 Task: Search one way flight ticket for 2 adults, 2 infants in seat and 1 infant on lap in first from Kansas City: Kansas City International Airport (was Mid-continent International) to Laramie: Laramie Regional Airport on 8-3-2023. Choice of flights is Southwest. Number of bags: 1 checked bag. Price is upto 75000. Outbound departure time preference is 17:30.
Action: Mouse moved to (249, 318)
Screenshot: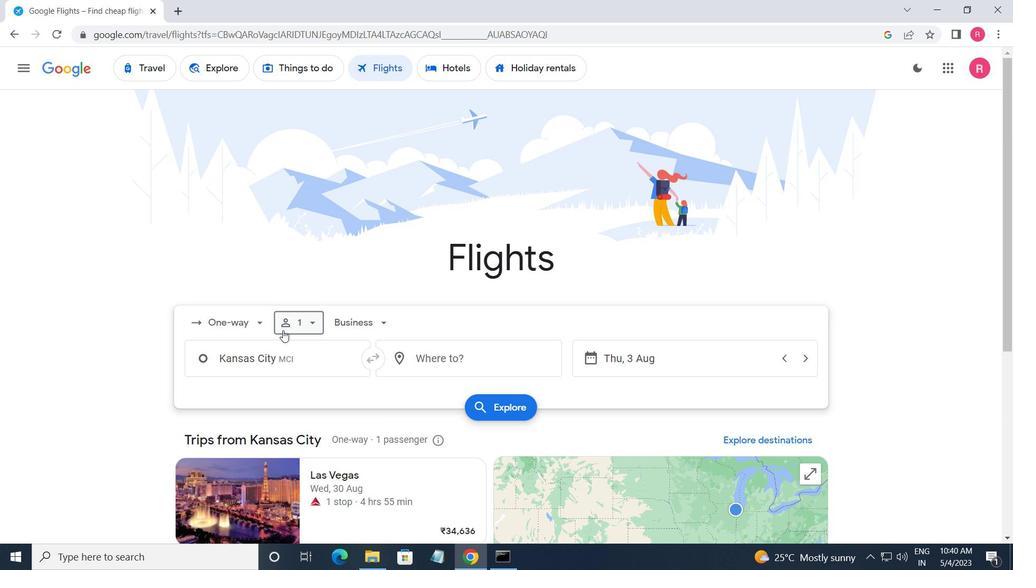 
Action: Mouse pressed left at (249, 318)
Screenshot: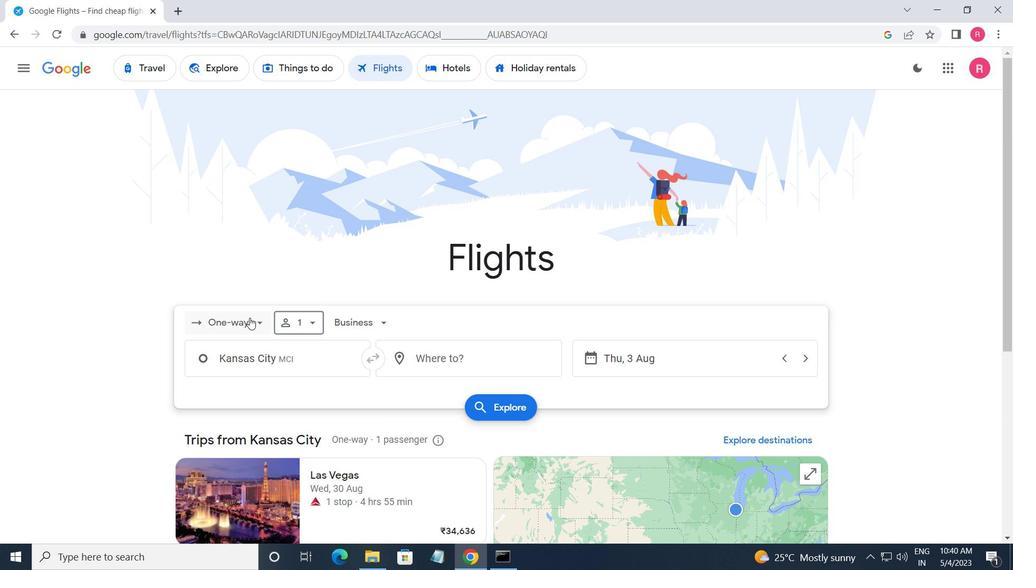 
Action: Mouse moved to (250, 384)
Screenshot: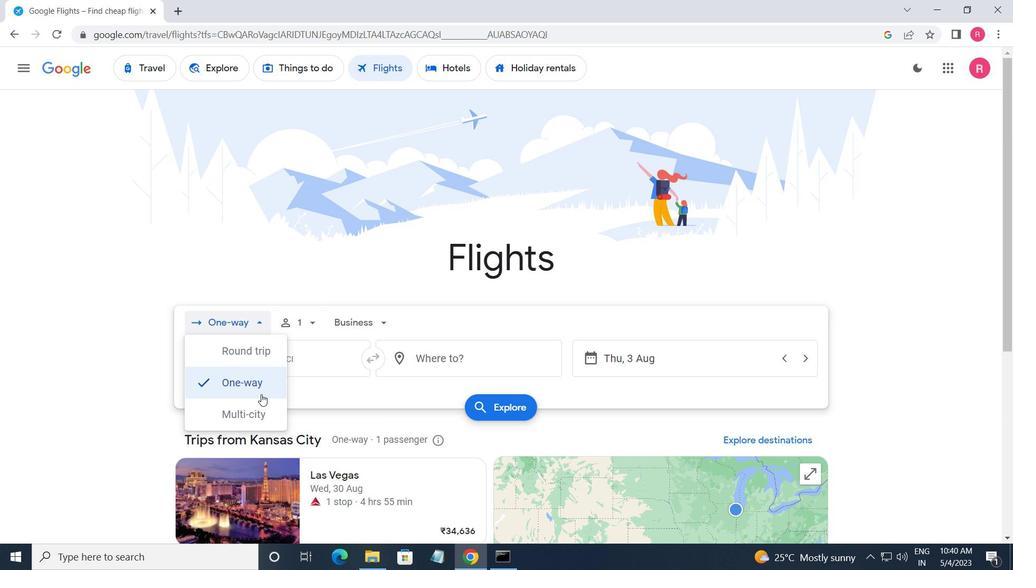 
Action: Mouse pressed left at (250, 384)
Screenshot: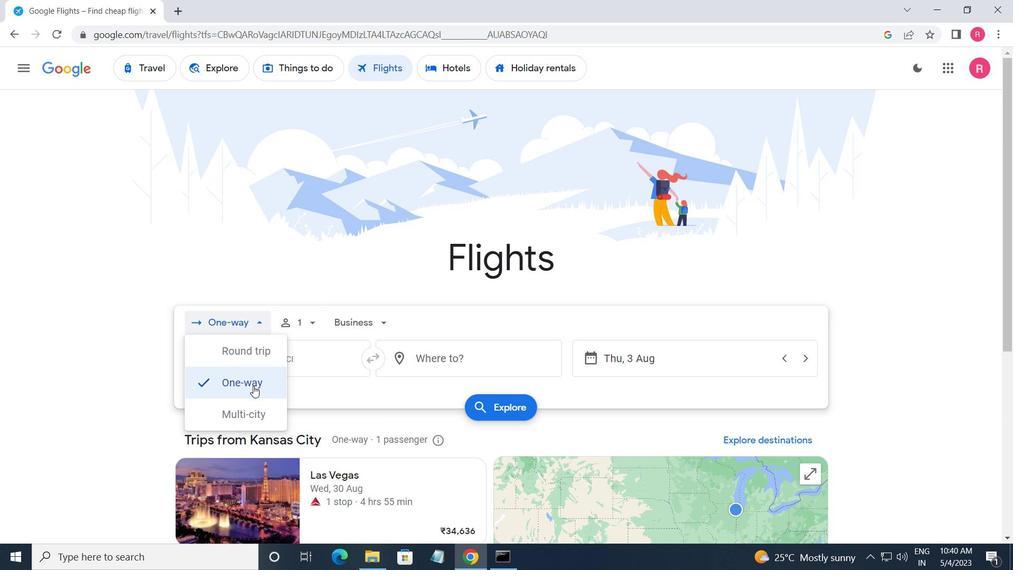 
Action: Mouse moved to (315, 335)
Screenshot: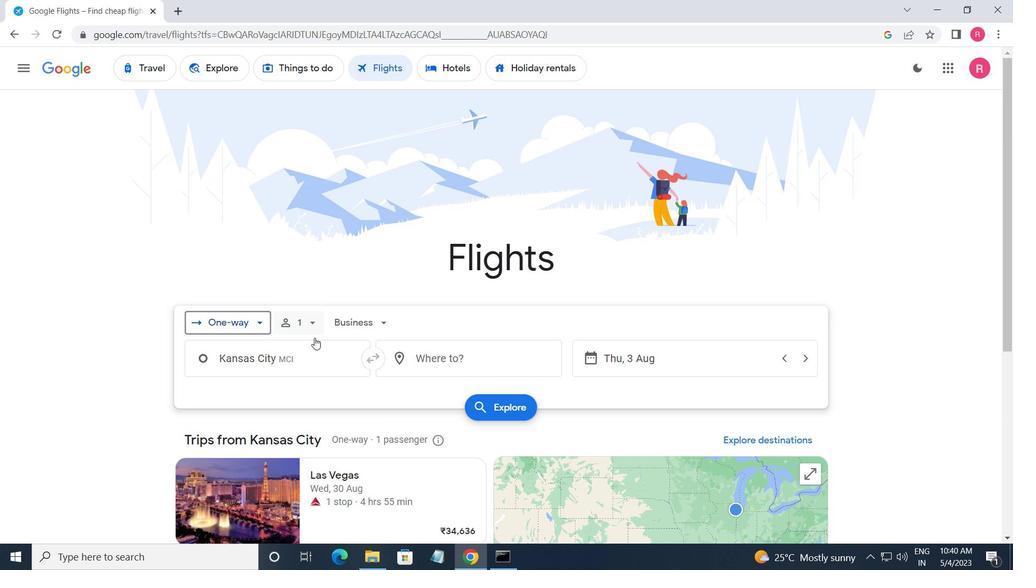 
Action: Mouse pressed left at (315, 335)
Screenshot: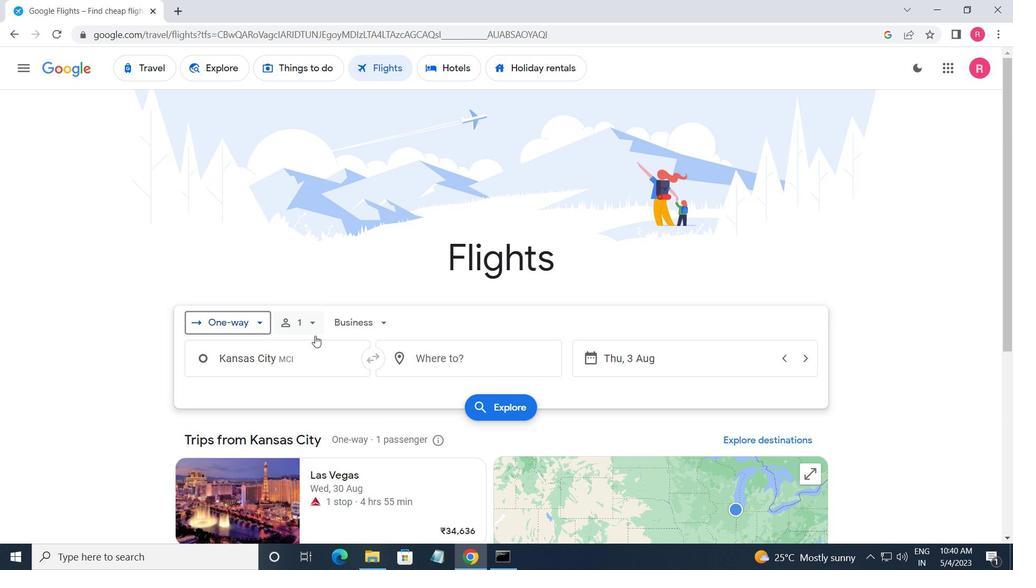 
Action: Mouse moved to (420, 360)
Screenshot: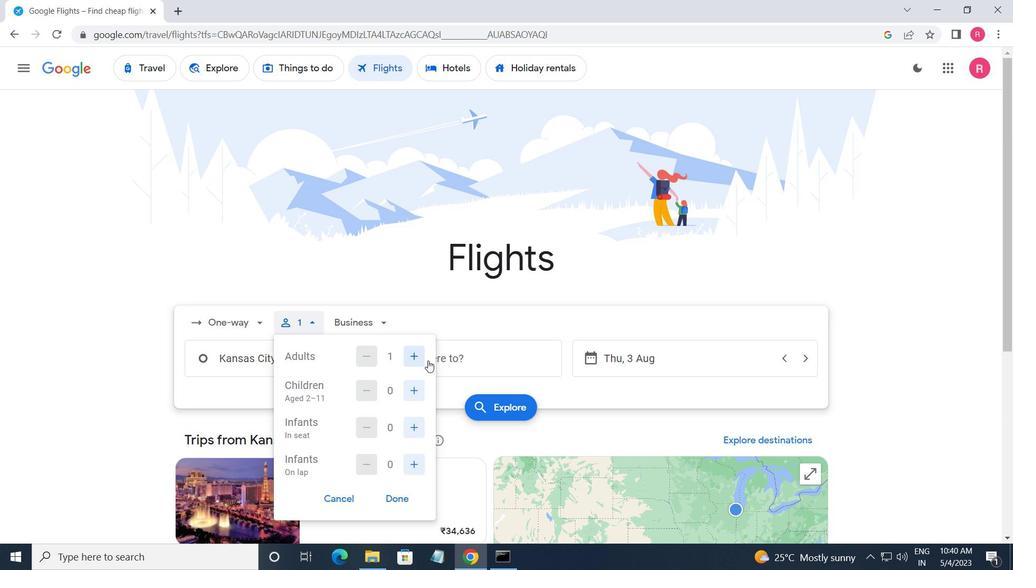 
Action: Mouse pressed left at (420, 360)
Screenshot: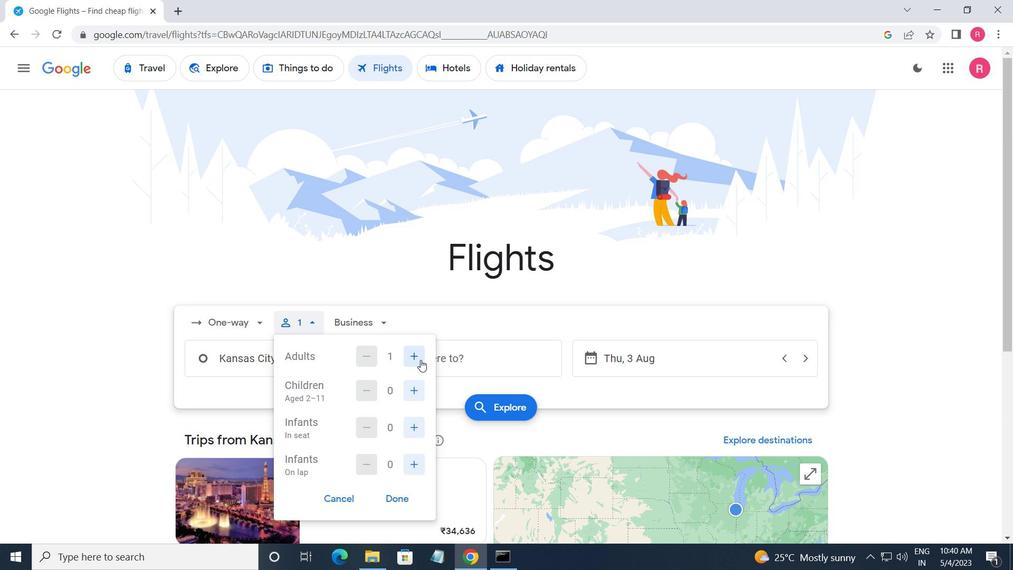 
Action: Mouse moved to (421, 388)
Screenshot: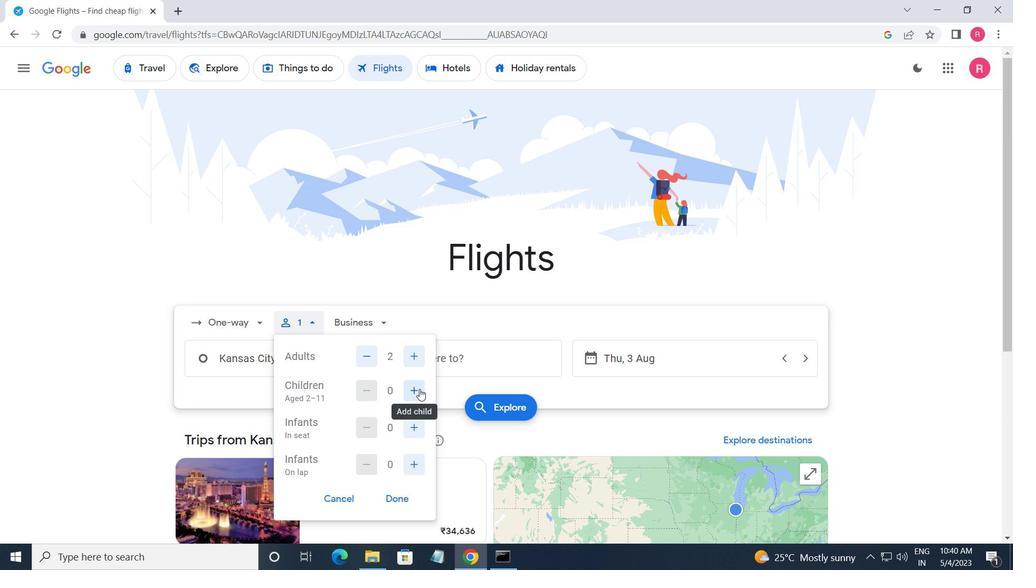 
Action: Mouse pressed left at (421, 388)
Screenshot: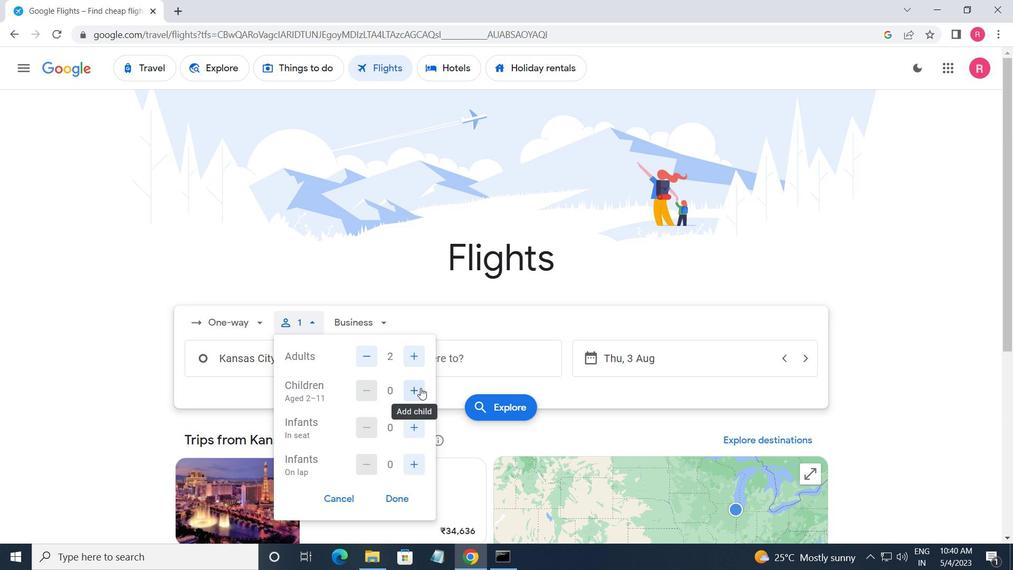 
Action: Mouse pressed left at (421, 388)
Screenshot: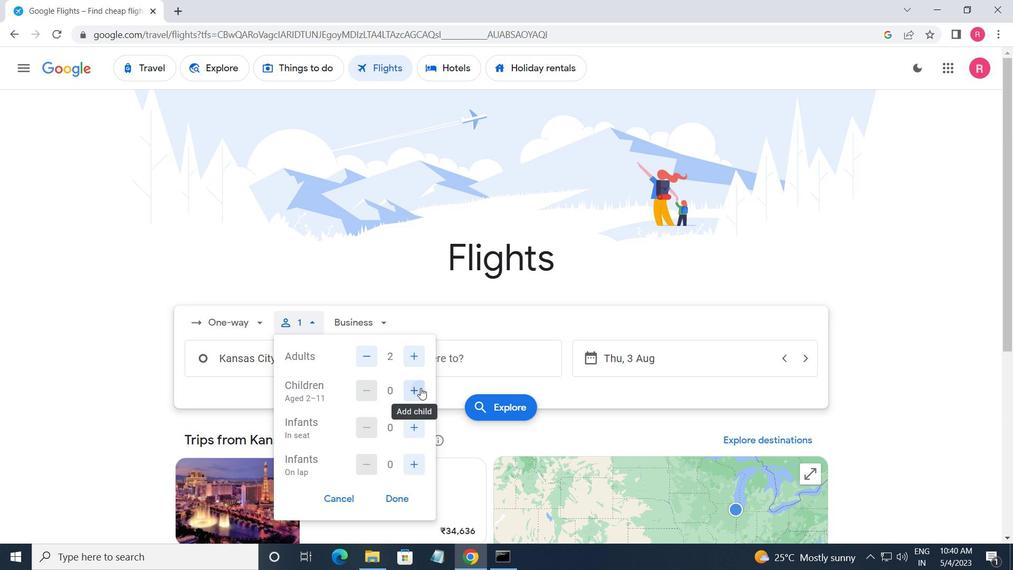 
Action: Mouse moved to (413, 424)
Screenshot: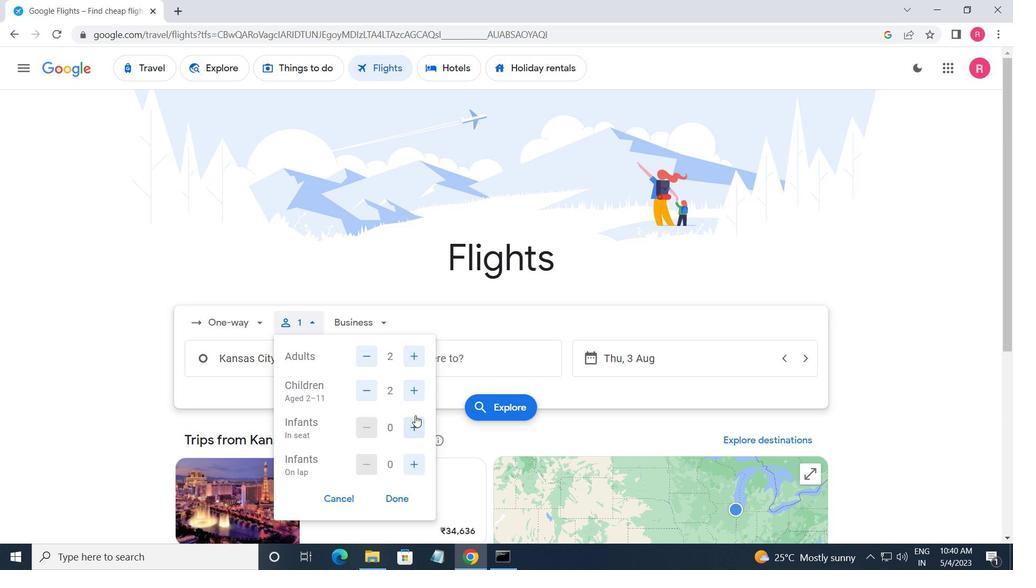 
Action: Mouse pressed left at (413, 424)
Screenshot: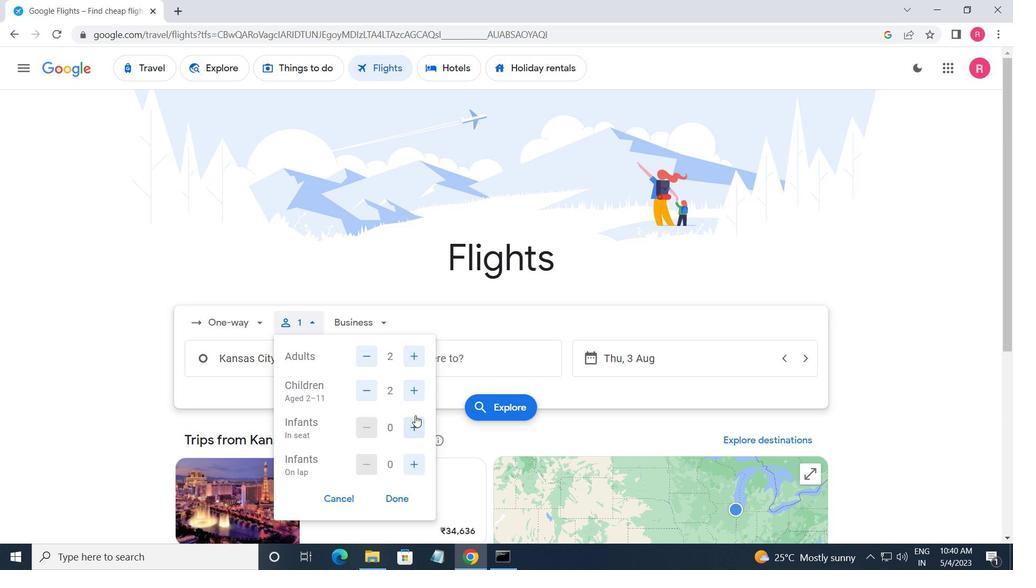 
Action: Mouse moved to (351, 315)
Screenshot: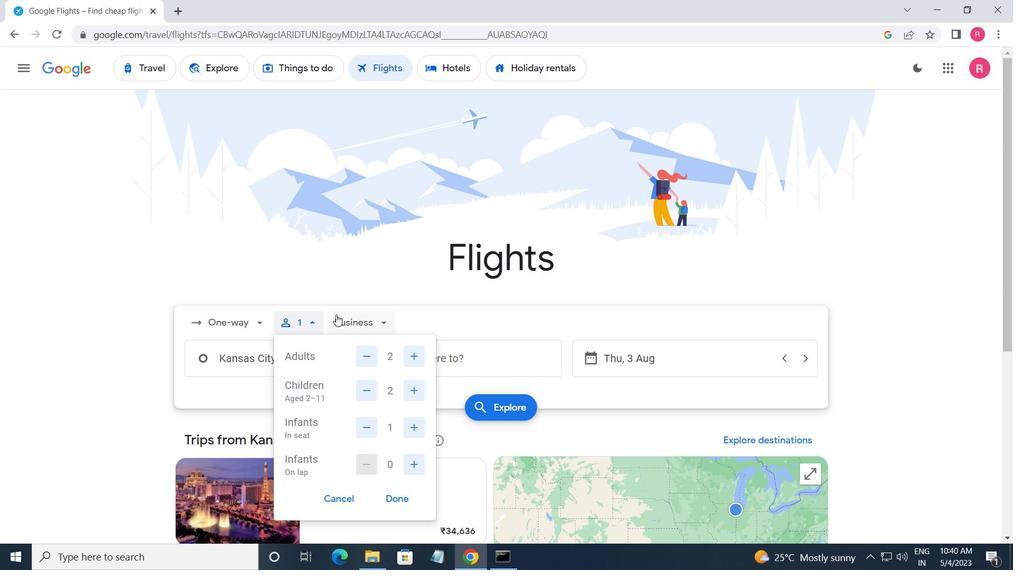 
Action: Mouse pressed left at (351, 315)
Screenshot: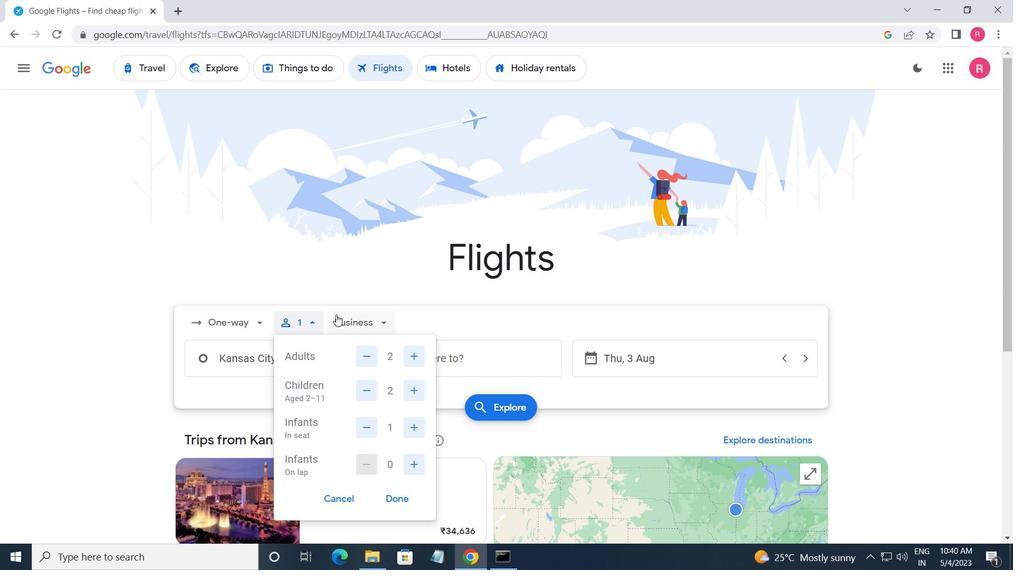 
Action: Mouse moved to (397, 450)
Screenshot: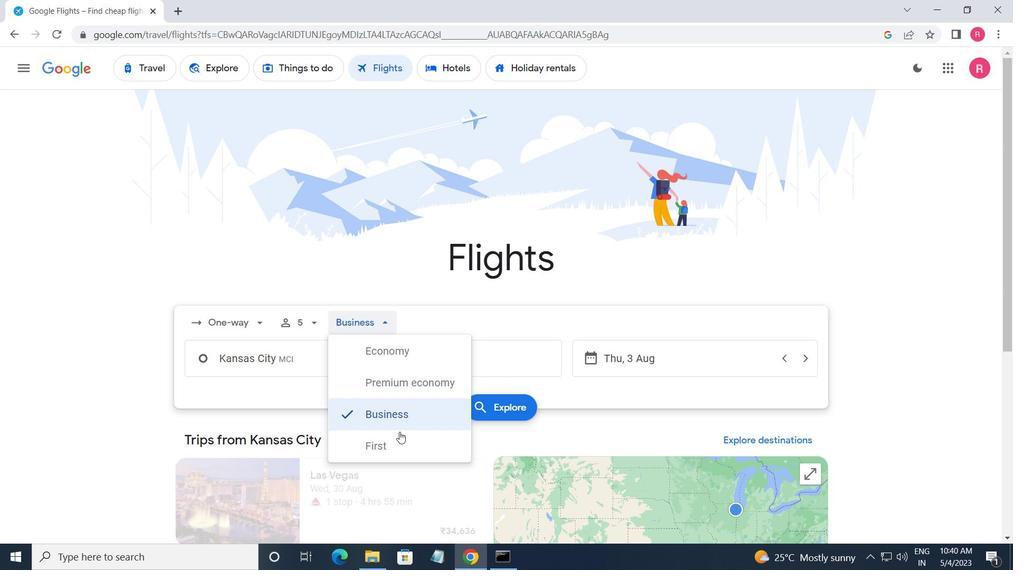 
Action: Mouse pressed left at (397, 450)
Screenshot: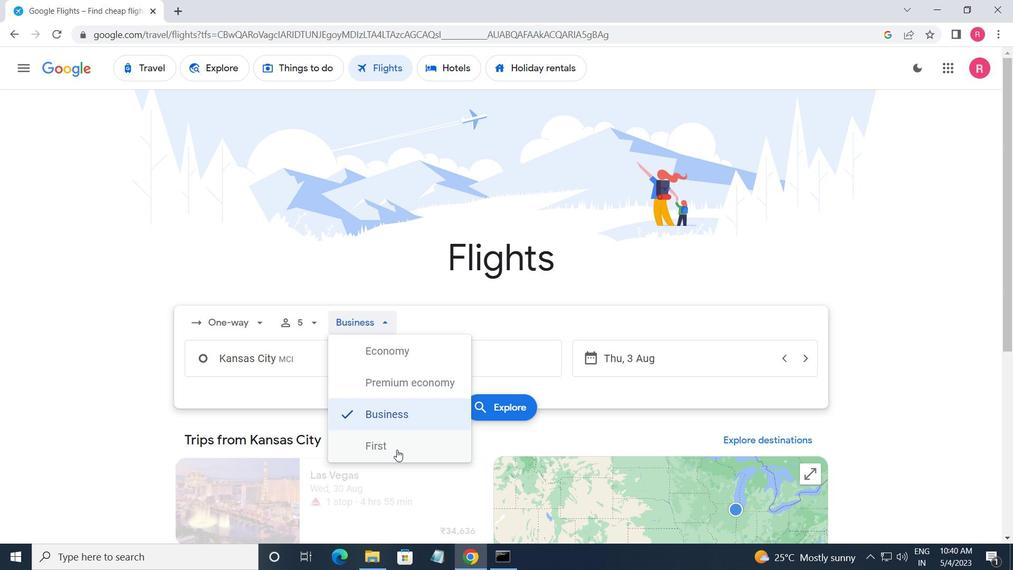 
Action: Mouse moved to (294, 359)
Screenshot: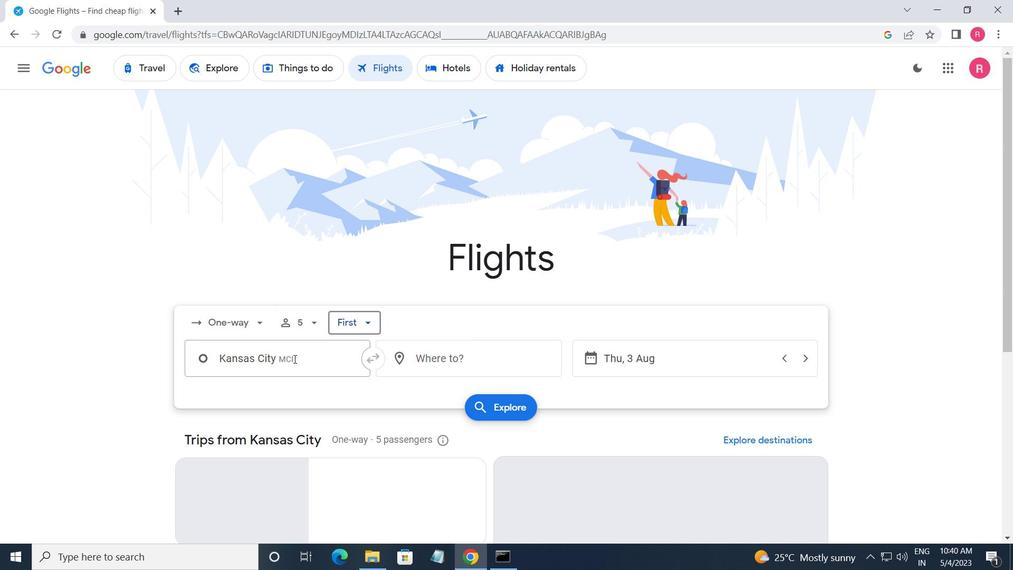 
Action: Mouse pressed left at (294, 359)
Screenshot: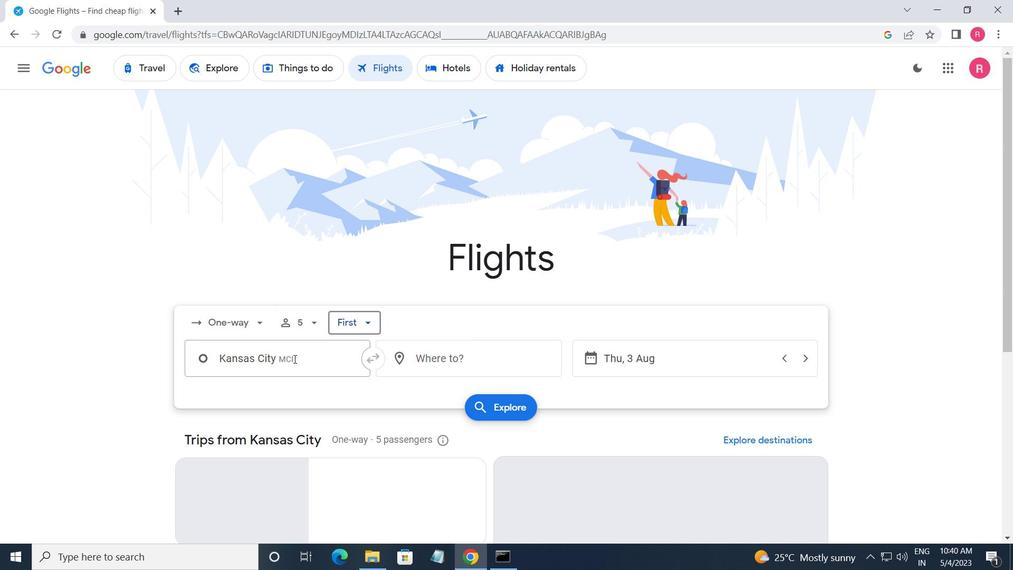 
Action: Mouse moved to (312, 421)
Screenshot: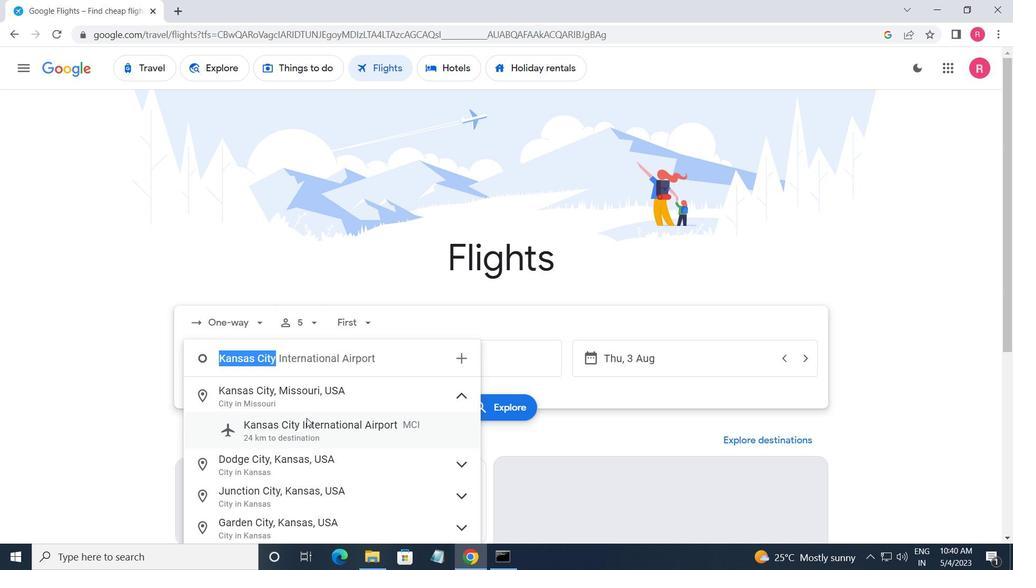 
Action: Mouse pressed left at (312, 421)
Screenshot: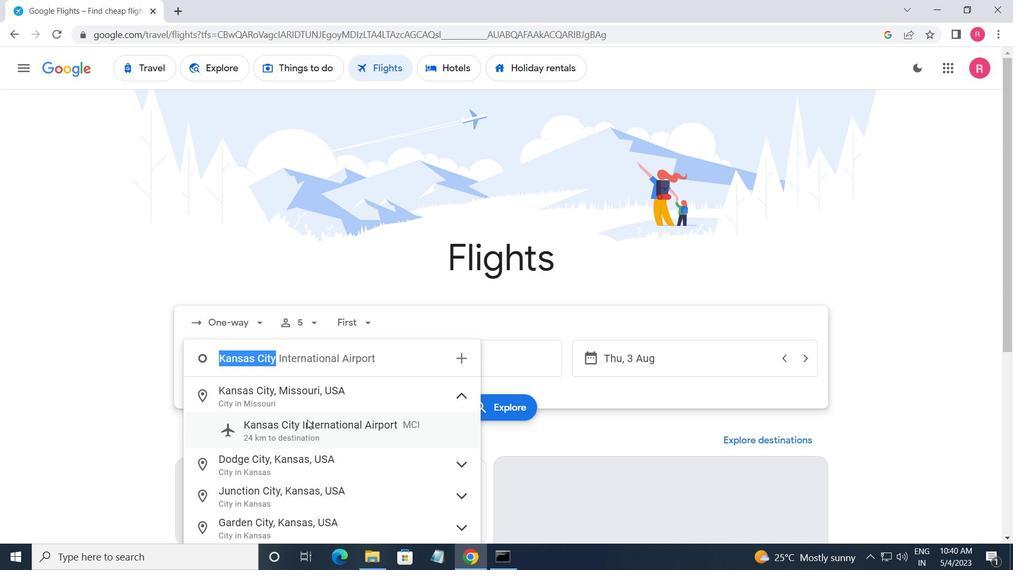 
Action: Mouse moved to (441, 372)
Screenshot: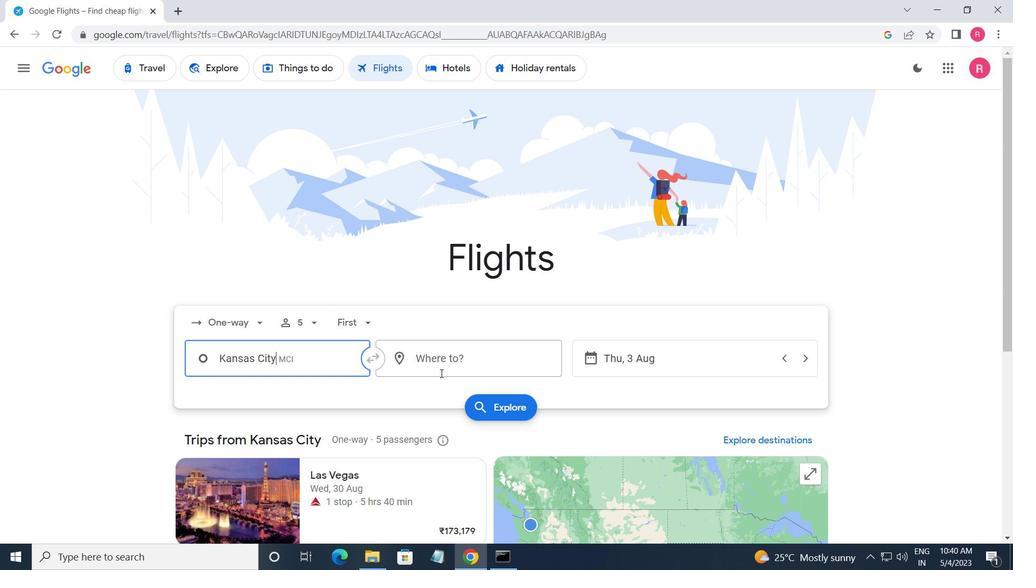 
Action: Mouse pressed left at (441, 372)
Screenshot: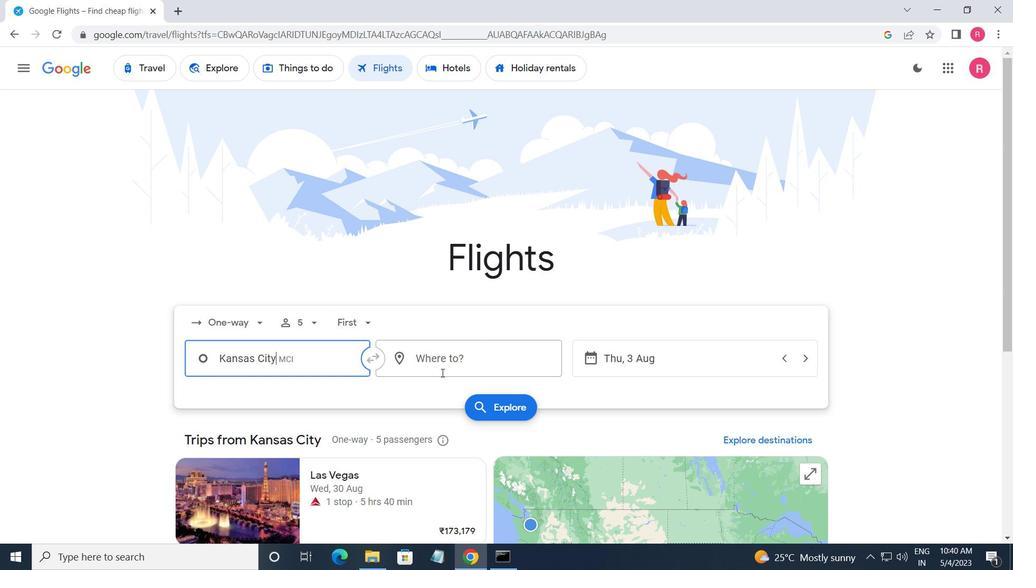 
Action: Mouse moved to (477, 502)
Screenshot: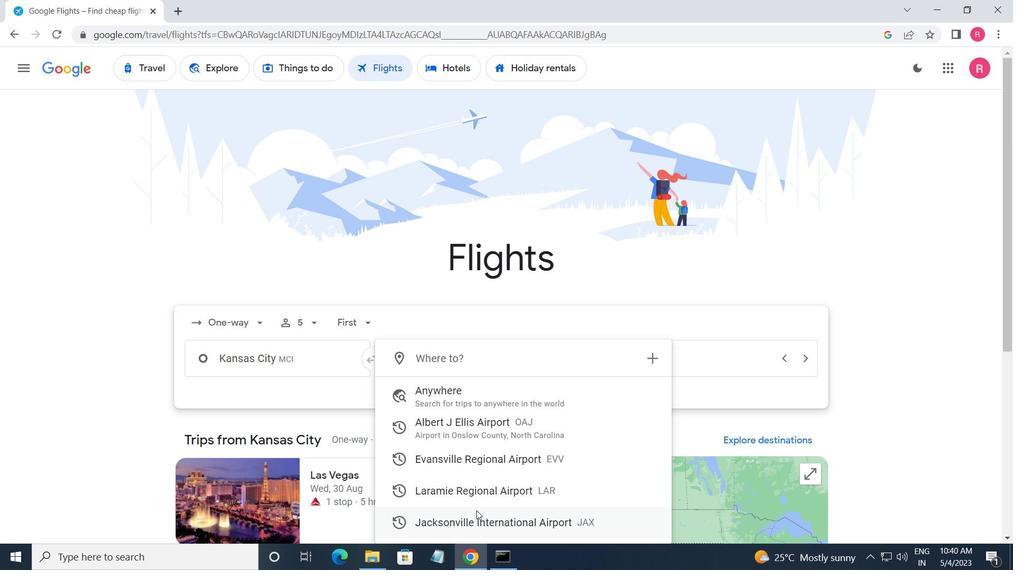 
Action: Mouse pressed left at (477, 502)
Screenshot: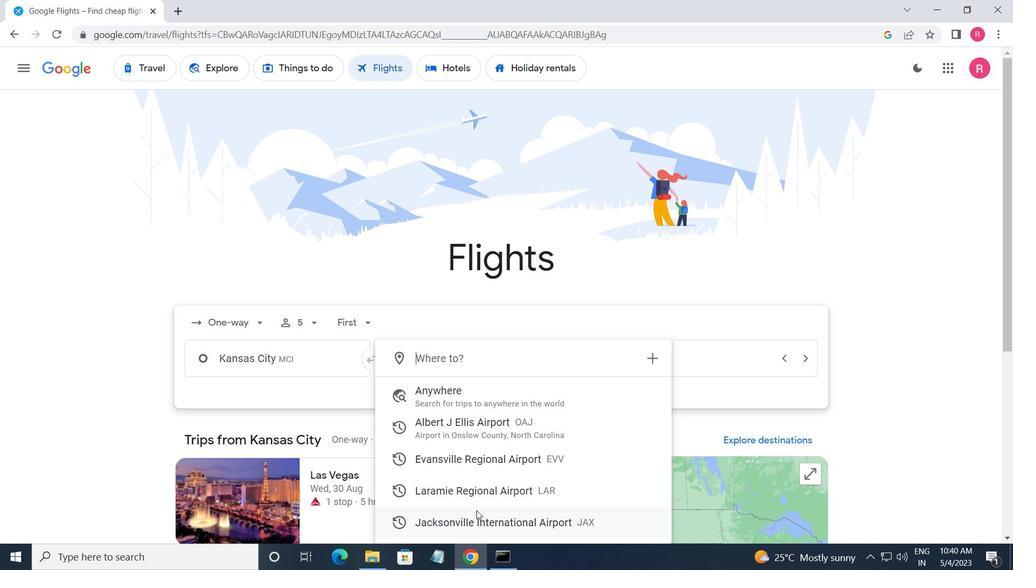 
Action: Mouse moved to (666, 379)
Screenshot: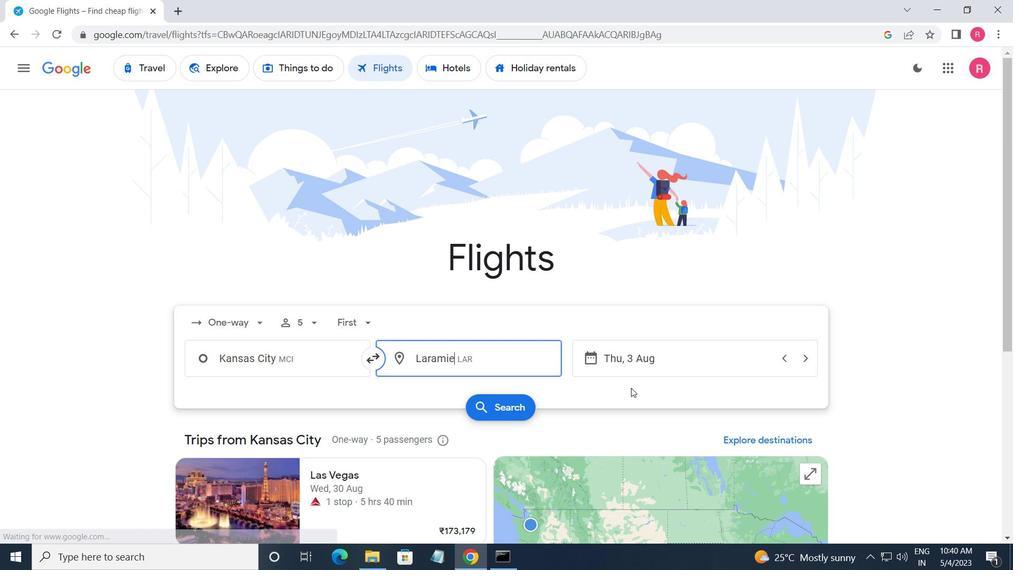 
Action: Mouse pressed left at (666, 379)
Screenshot: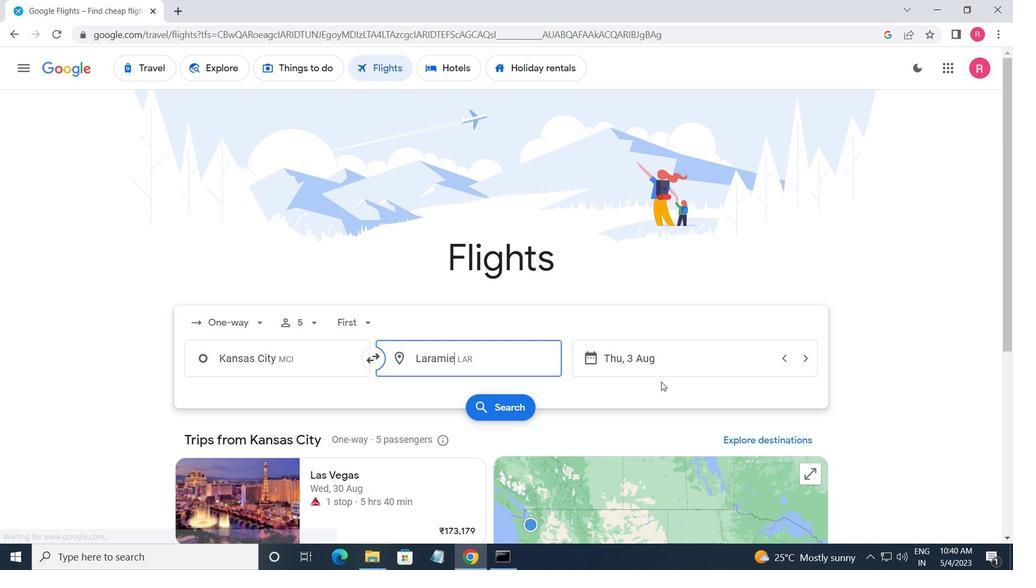 
Action: Mouse moved to (667, 368)
Screenshot: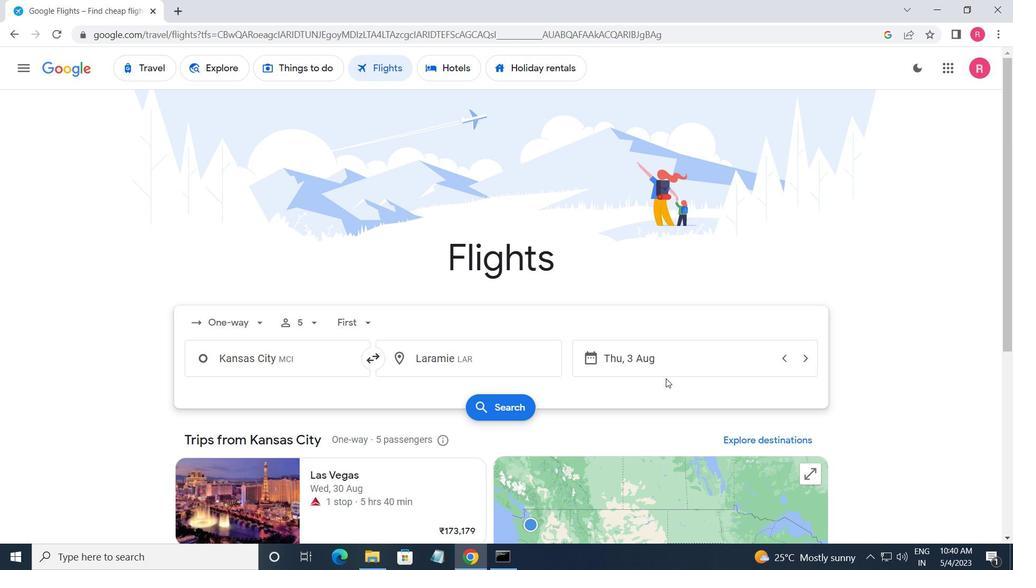 
Action: Mouse pressed left at (667, 368)
Screenshot: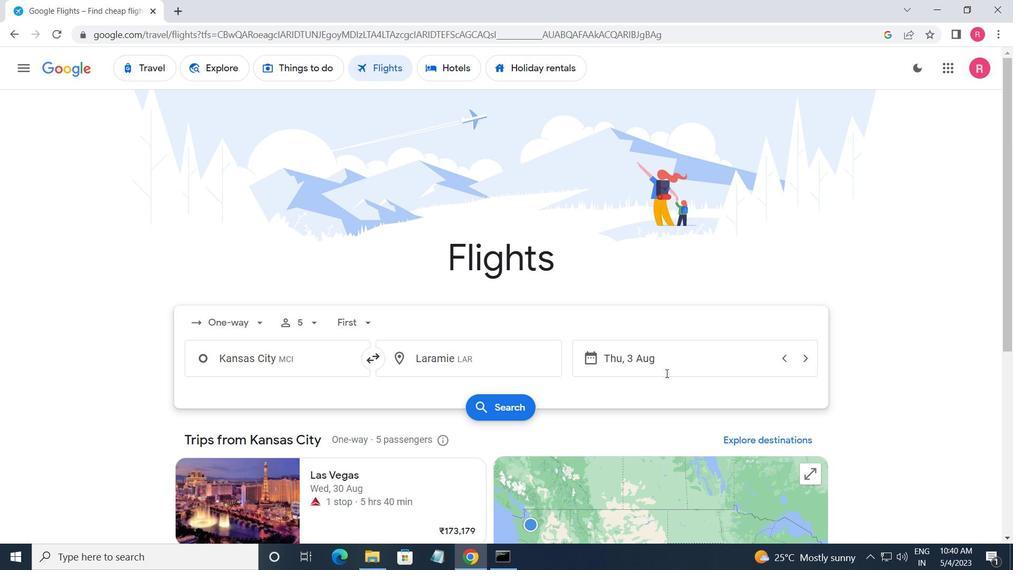 
Action: Mouse moved to (482, 312)
Screenshot: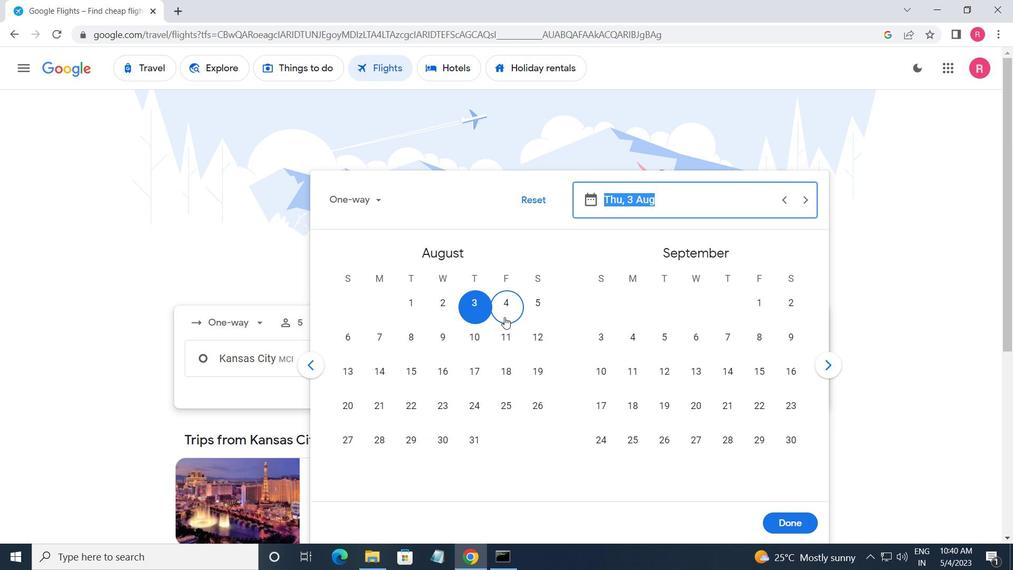 
Action: Mouse pressed left at (482, 312)
Screenshot: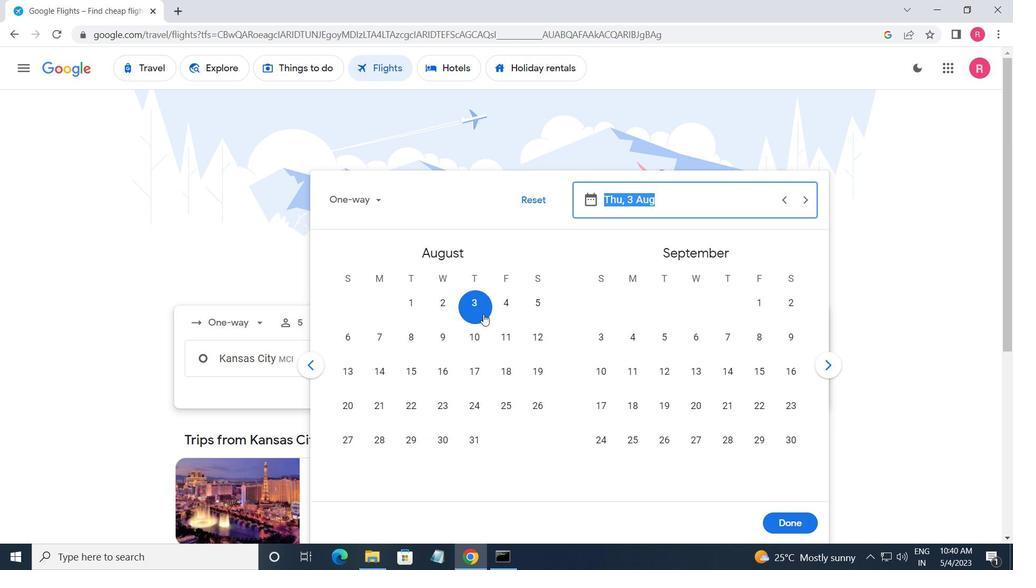 
Action: Mouse moved to (782, 519)
Screenshot: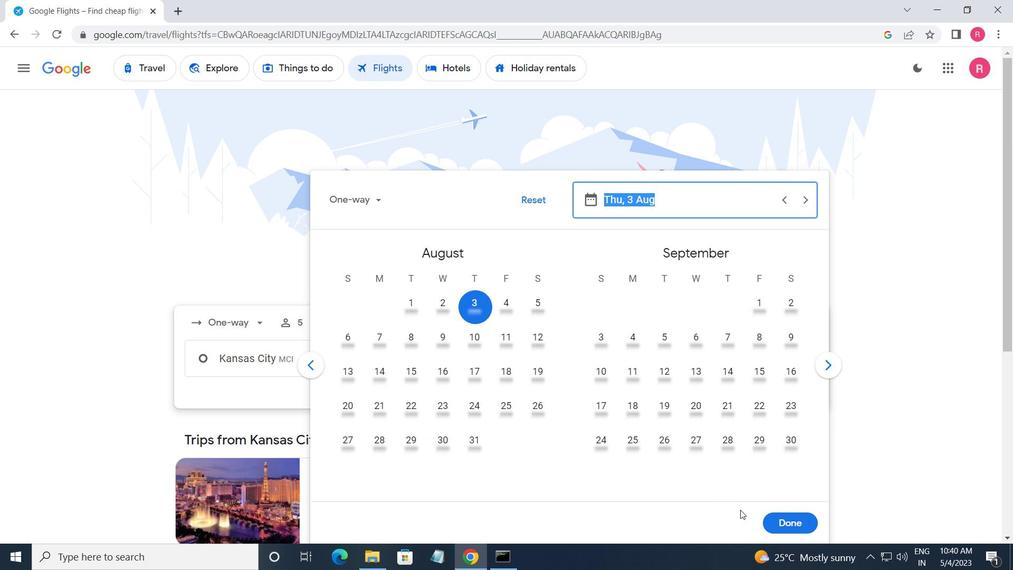 
Action: Mouse pressed left at (782, 519)
Screenshot: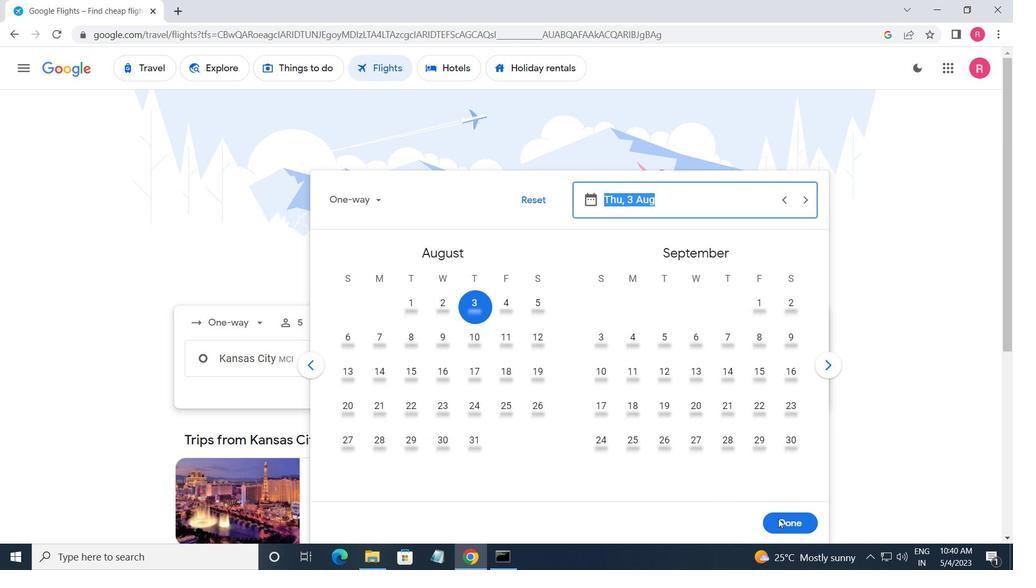 
Action: Mouse moved to (452, 399)
Screenshot: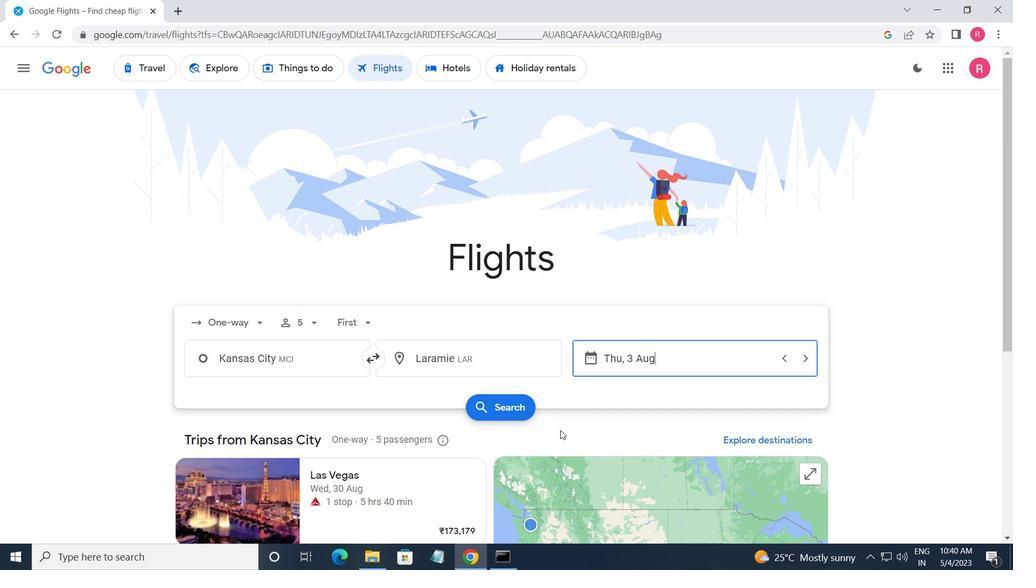
Action: Mouse pressed left at (452, 399)
Screenshot: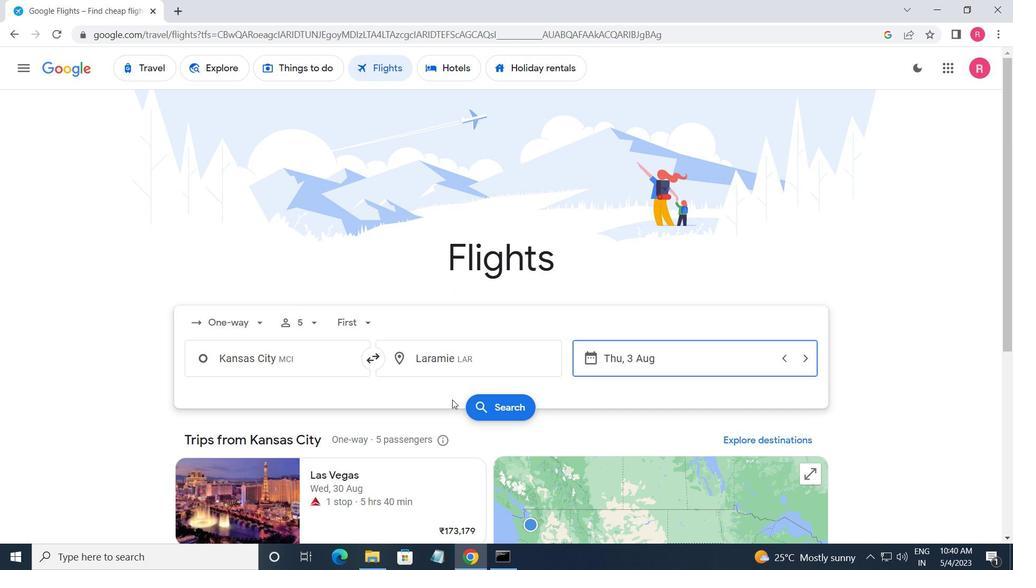 
Action: Mouse moved to (501, 406)
Screenshot: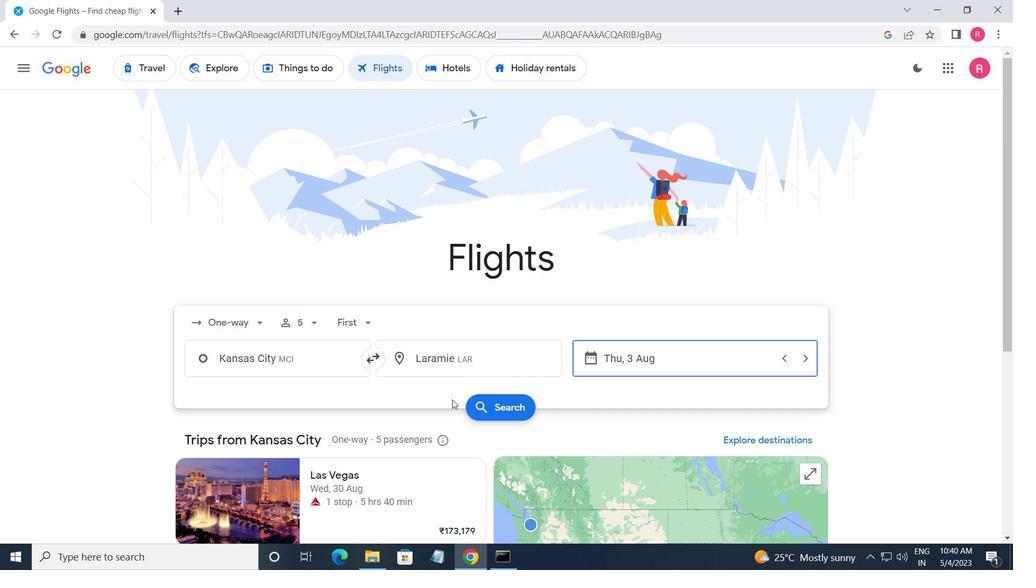 
Action: Mouse pressed left at (501, 406)
Screenshot: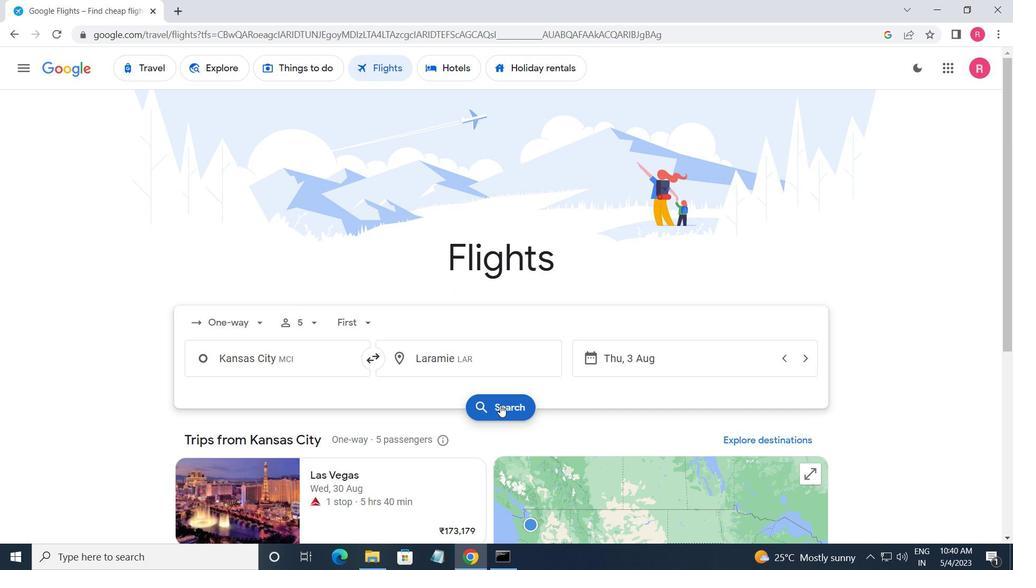 
Action: Mouse moved to (221, 192)
Screenshot: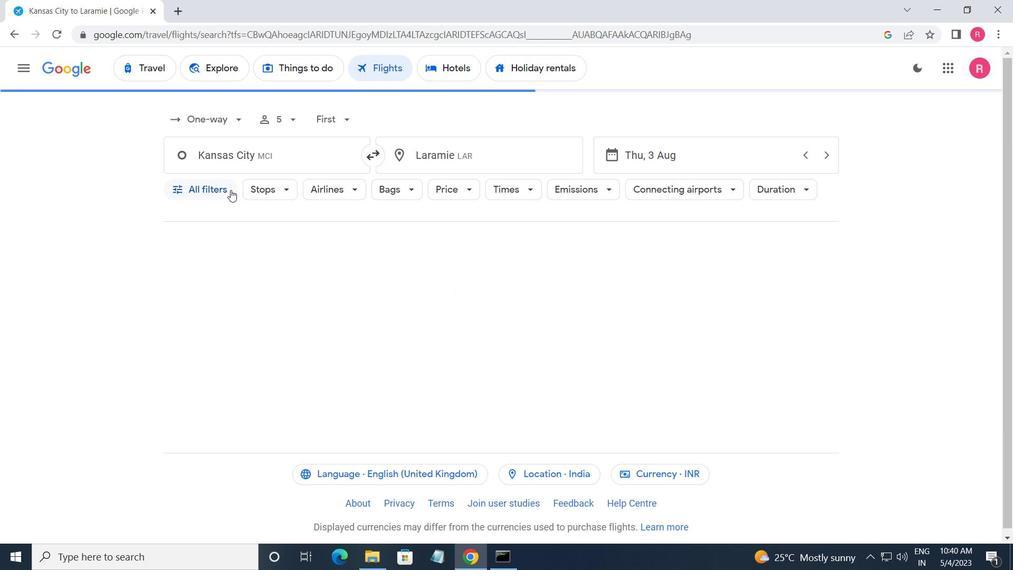 
Action: Mouse pressed left at (221, 192)
Screenshot: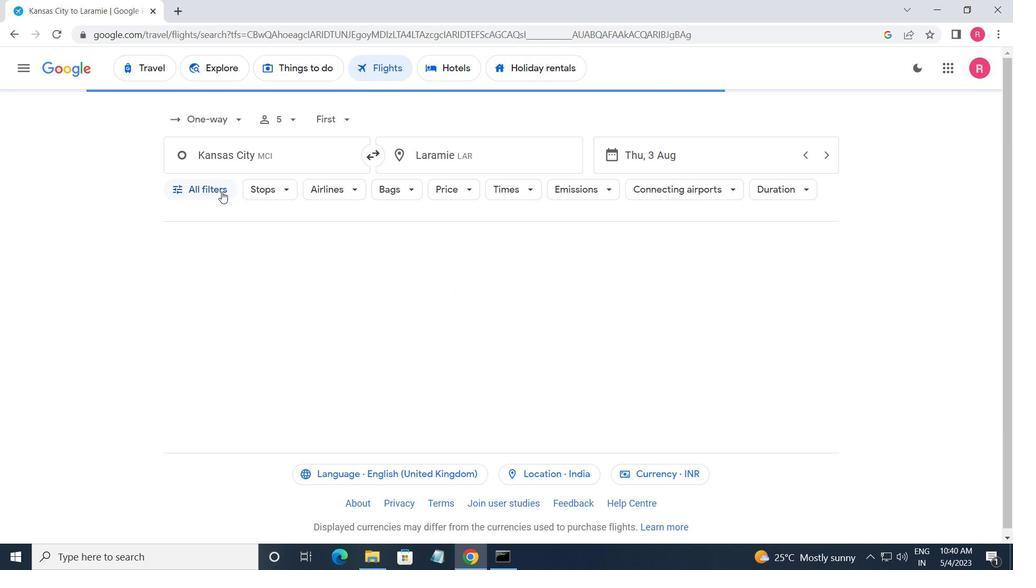 
Action: Mouse moved to (250, 382)
Screenshot: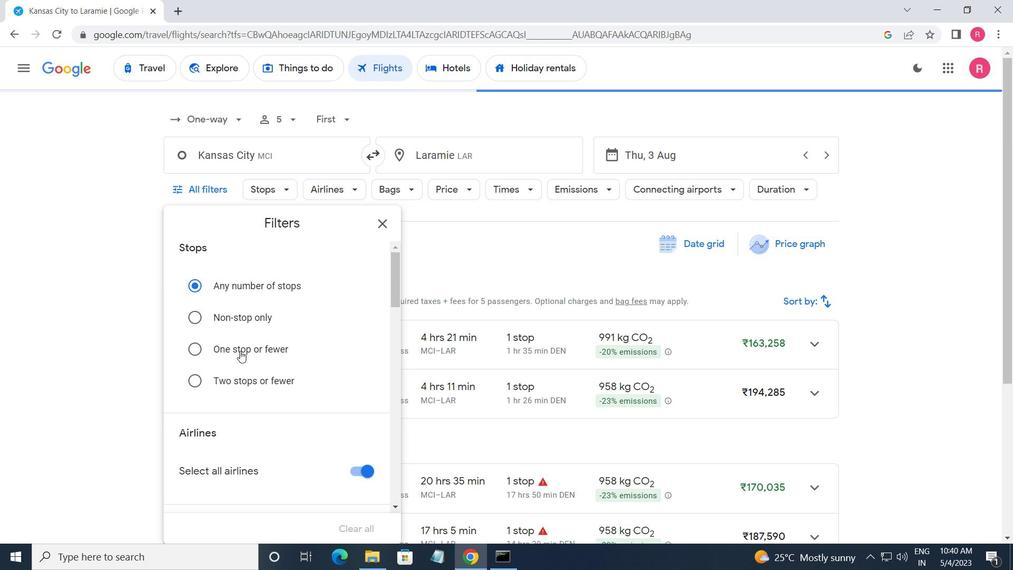 
Action: Mouse scrolled (250, 382) with delta (0, 0)
Screenshot: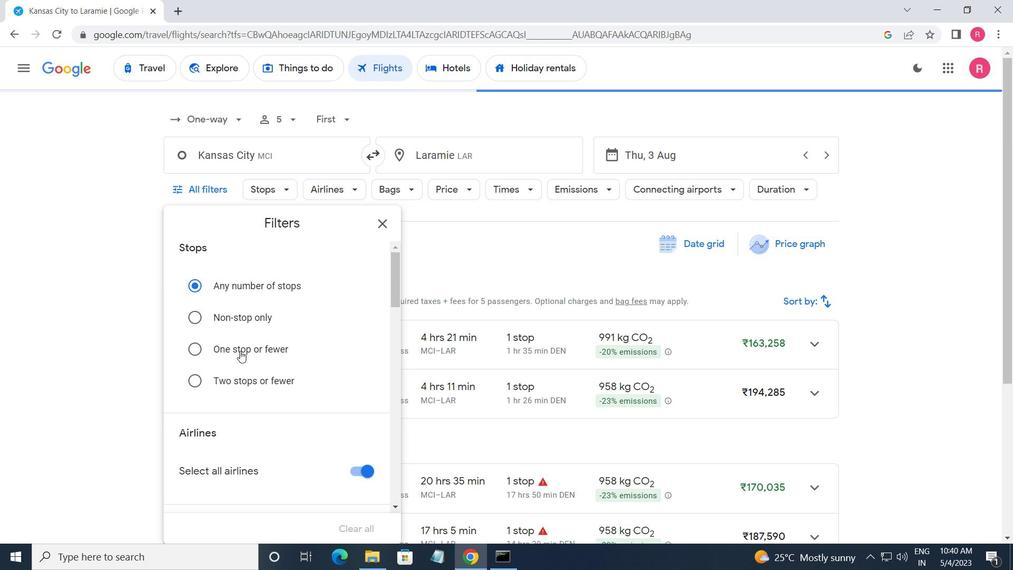 
Action: Mouse moved to (256, 410)
Screenshot: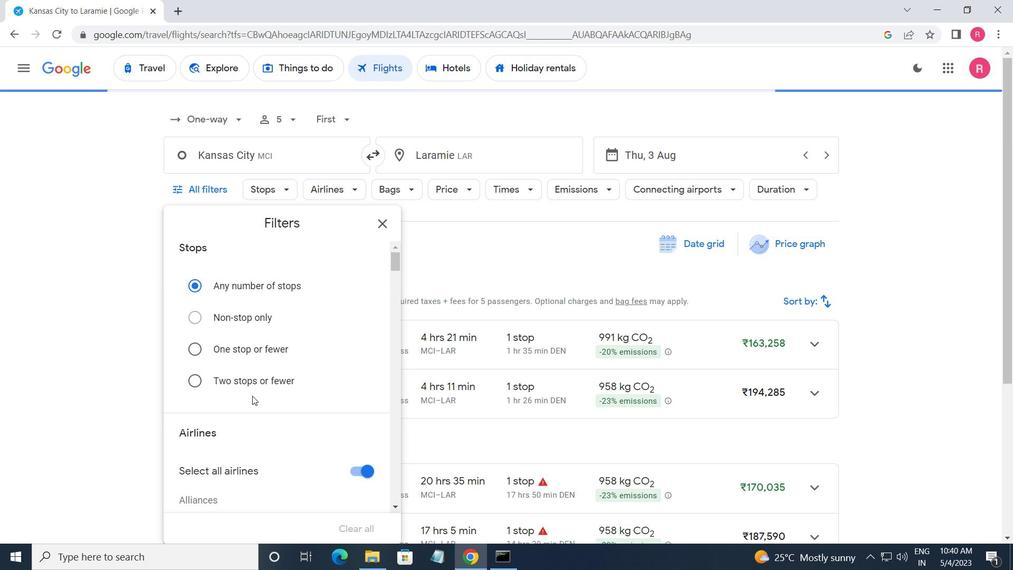 
Action: Mouse scrolled (256, 410) with delta (0, 0)
Screenshot: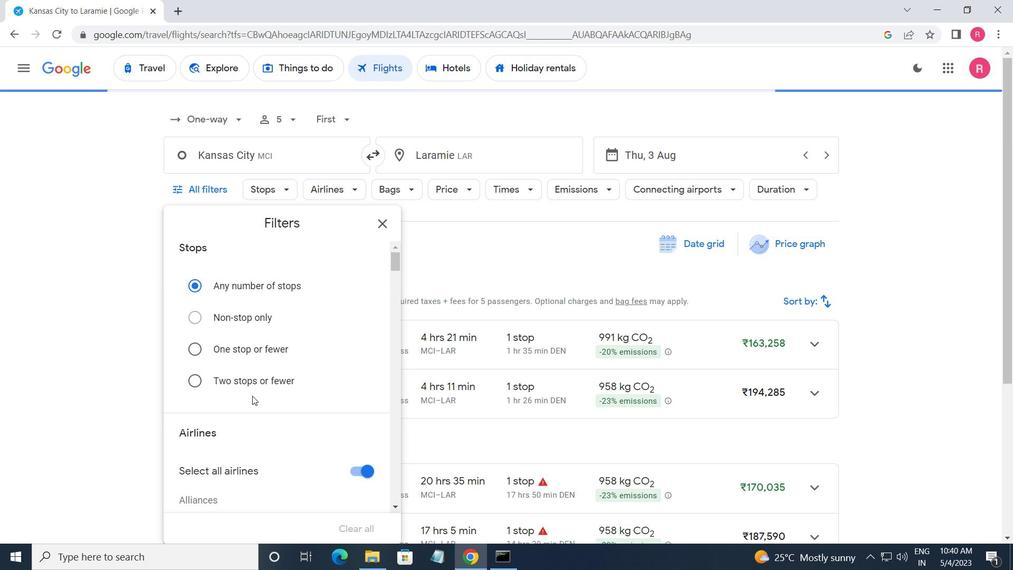 
Action: Mouse moved to (256, 411)
Screenshot: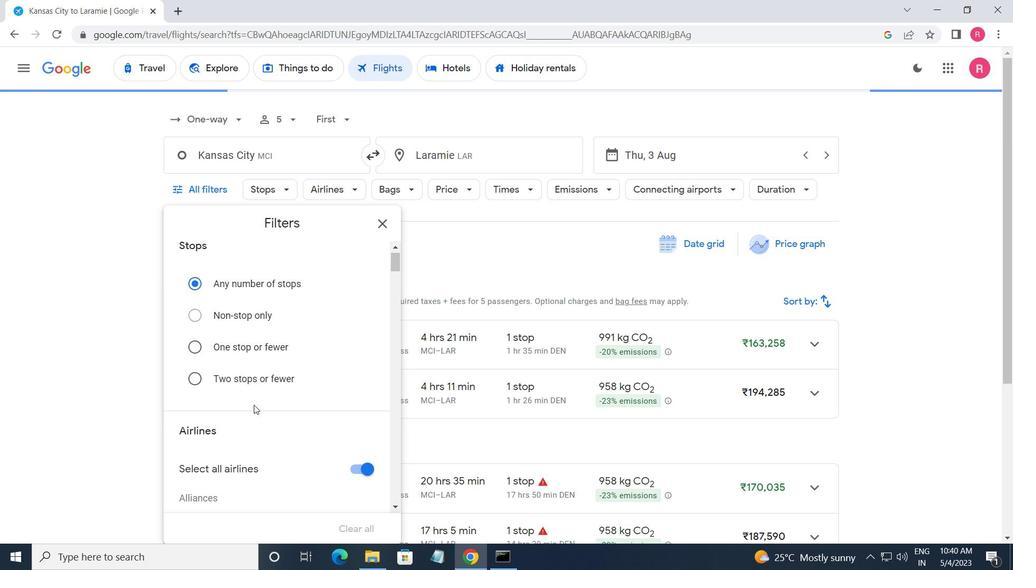 
Action: Mouse scrolled (256, 410) with delta (0, 0)
Screenshot: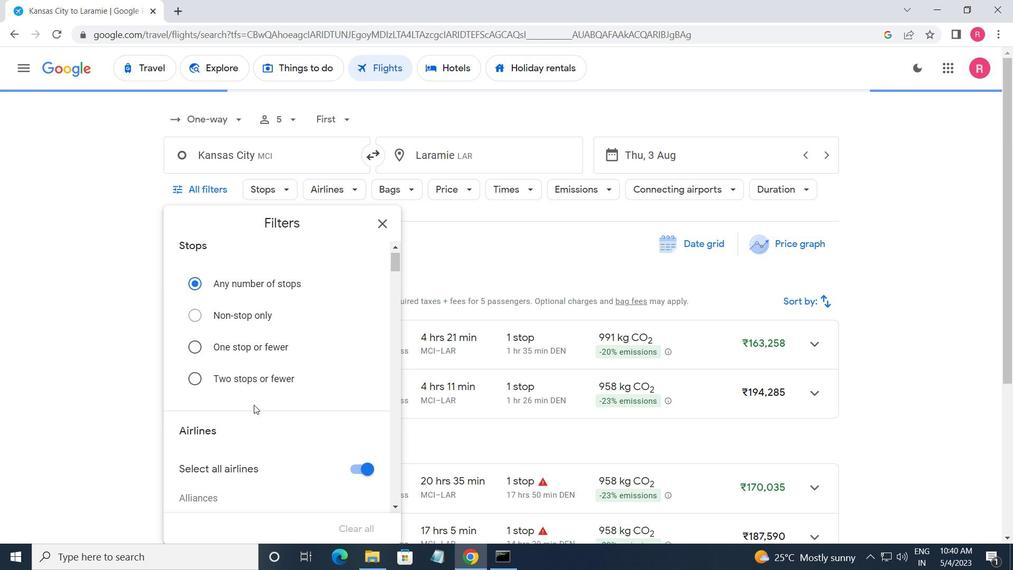 
Action: Mouse moved to (256, 411)
Screenshot: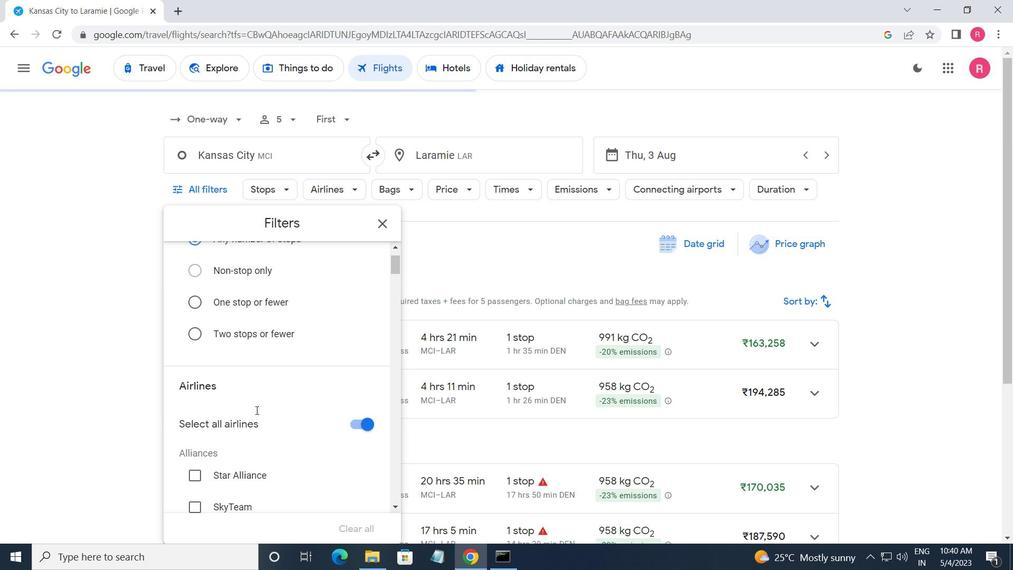 
Action: Mouse scrolled (256, 411) with delta (0, 0)
Screenshot: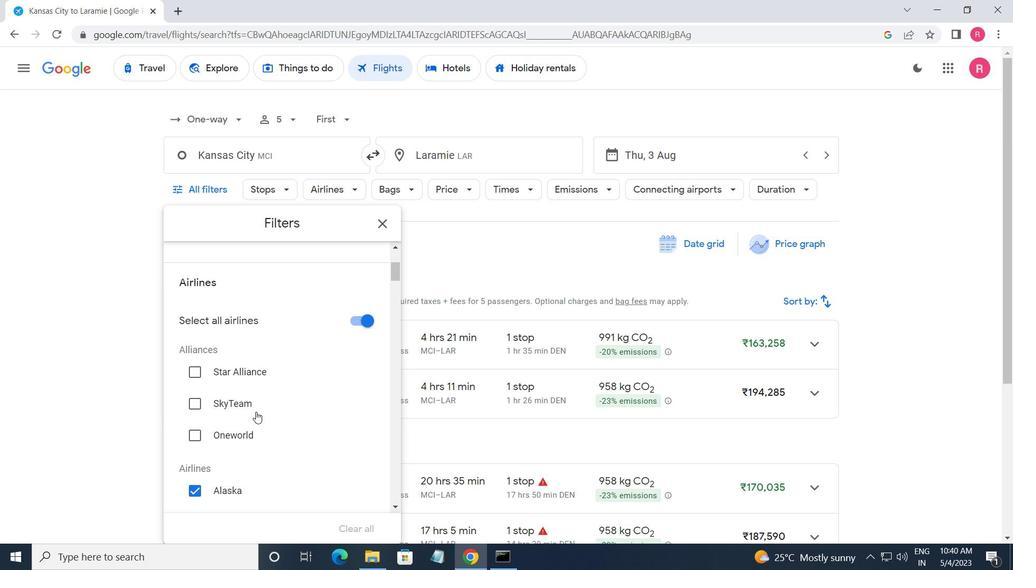 
Action: Mouse scrolled (256, 411) with delta (0, 0)
Screenshot: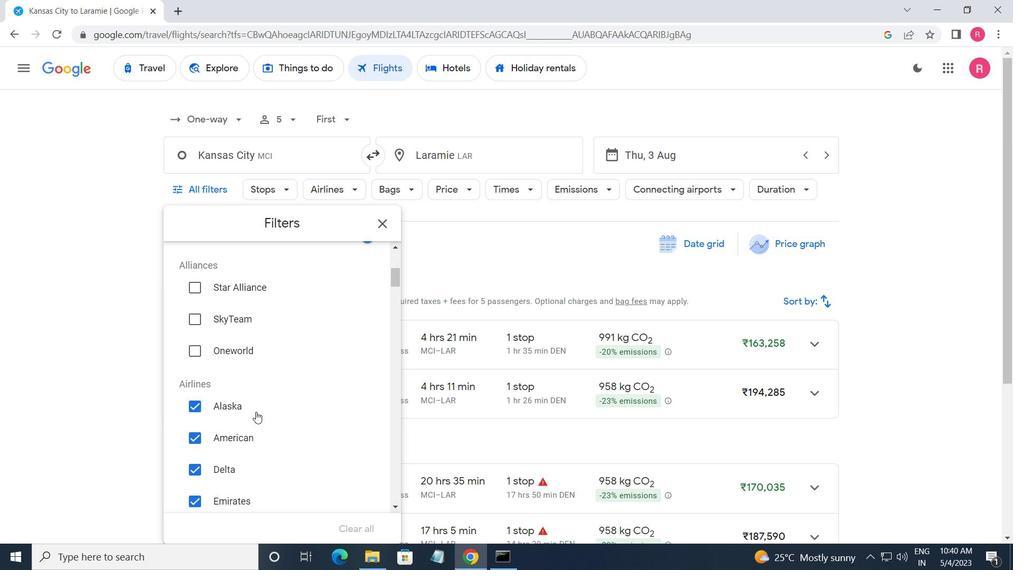 
Action: Mouse scrolled (256, 411) with delta (0, 0)
Screenshot: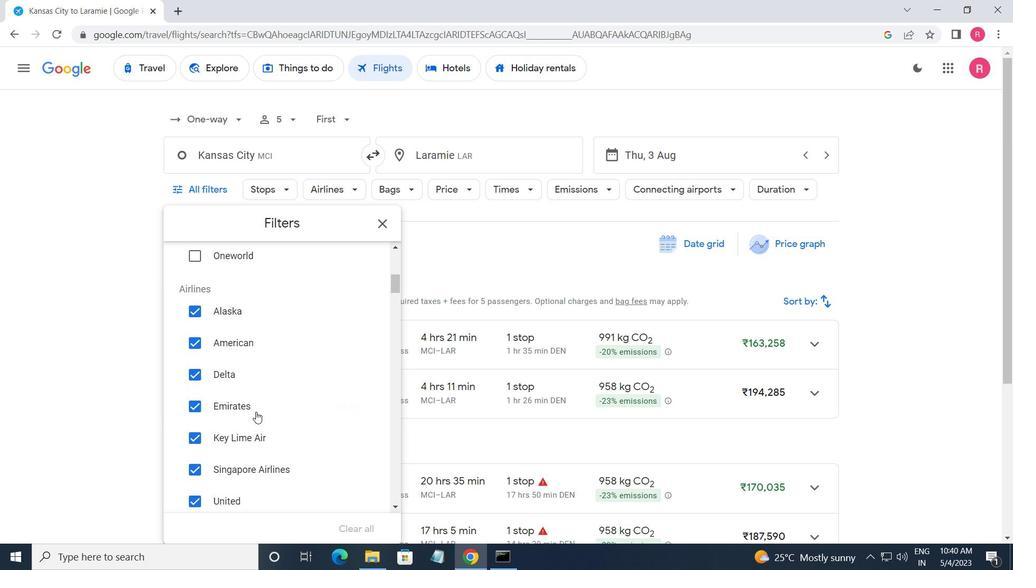 
Action: Mouse scrolled (256, 412) with delta (0, 0)
Screenshot: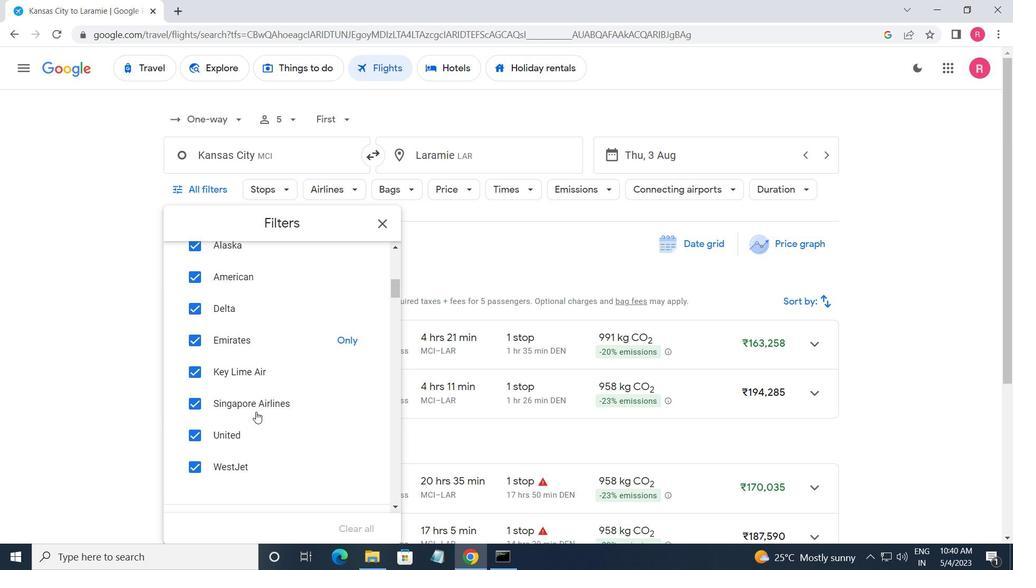 
Action: Mouse scrolled (256, 412) with delta (0, 0)
Screenshot: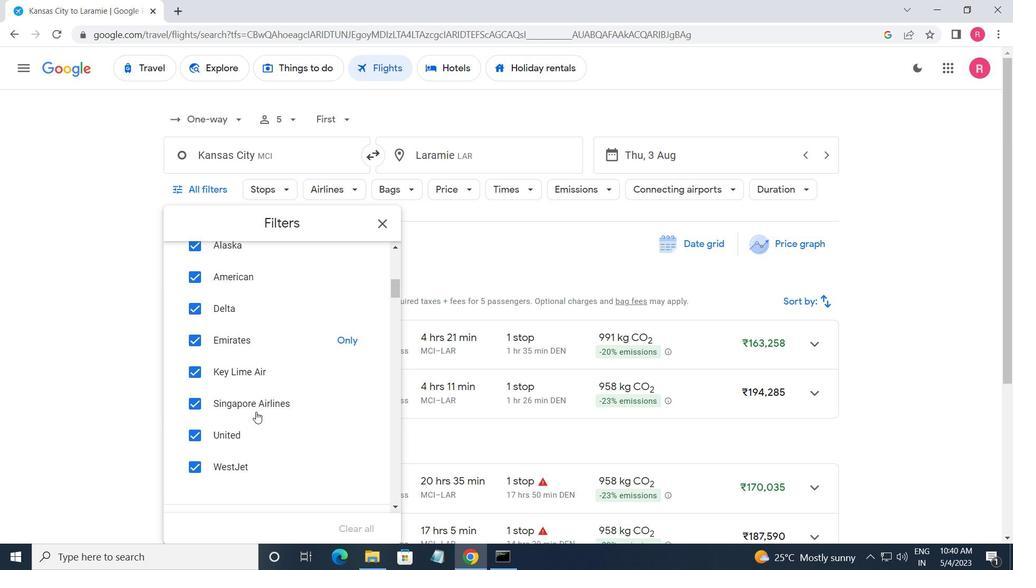 
Action: Mouse scrolled (256, 412) with delta (0, 0)
Screenshot: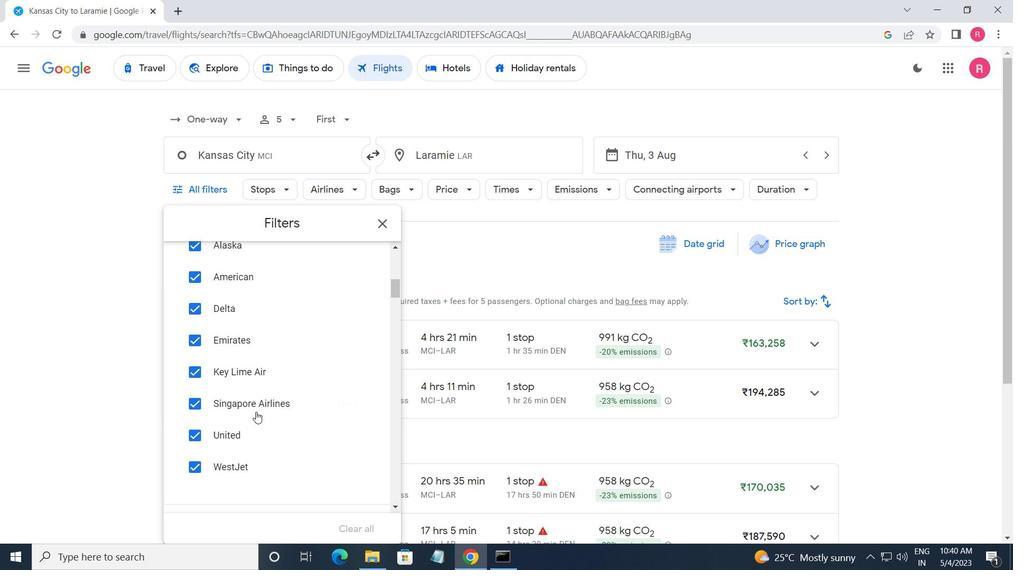 
Action: Mouse moved to (357, 274)
Screenshot: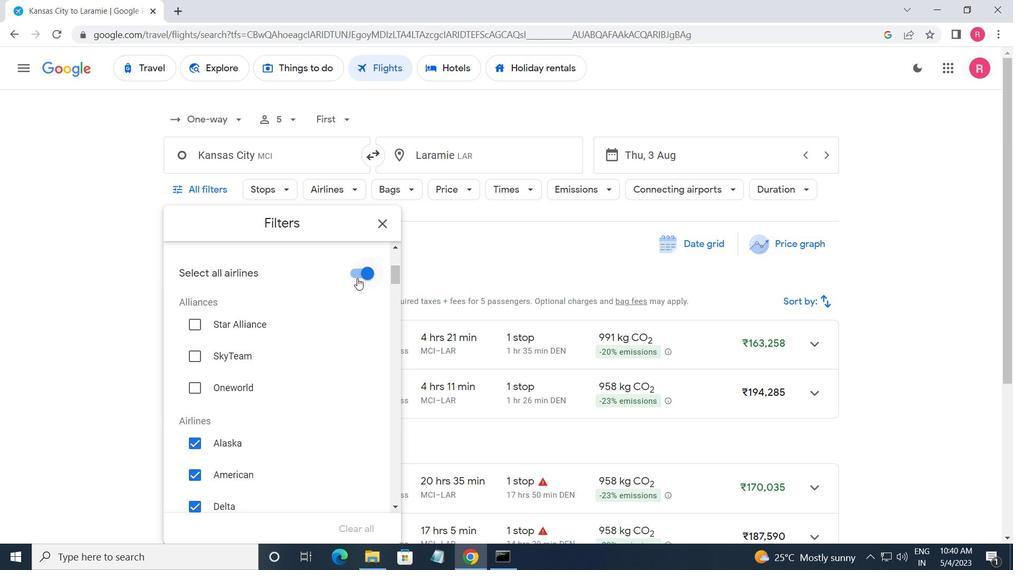
Action: Mouse pressed left at (357, 274)
Screenshot: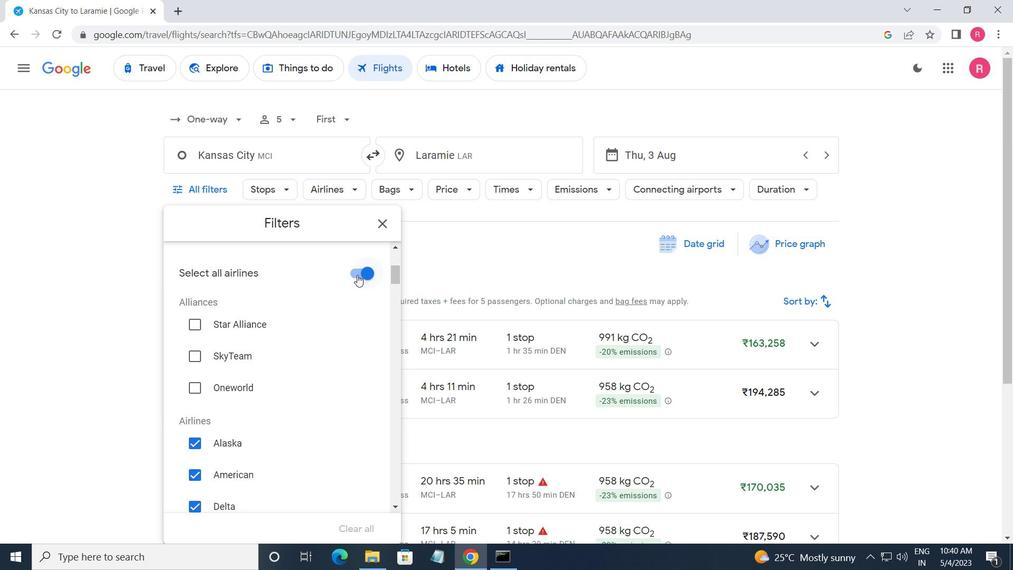 
Action: Mouse moved to (290, 455)
Screenshot: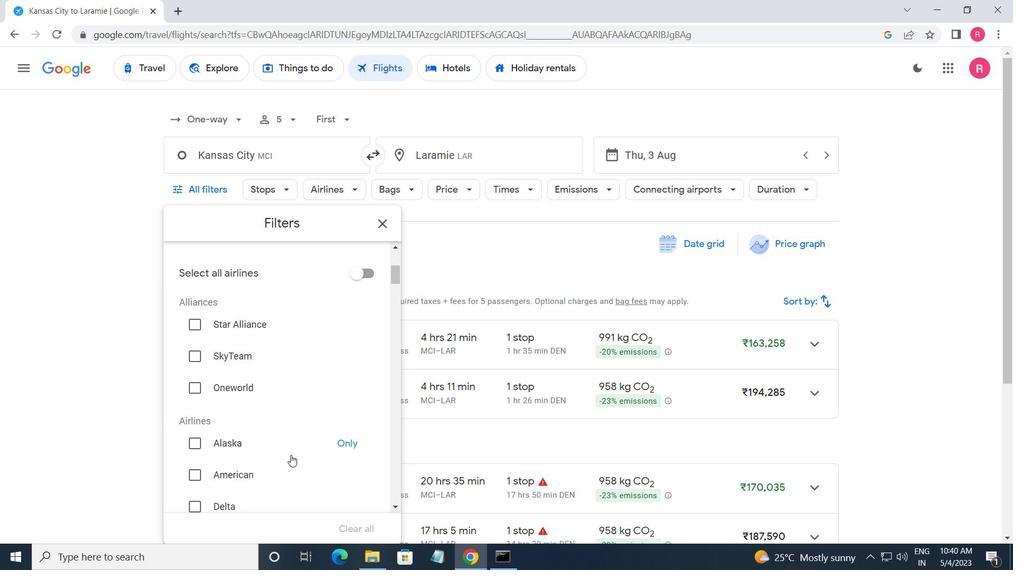 
Action: Mouse scrolled (290, 455) with delta (0, 0)
Screenshot: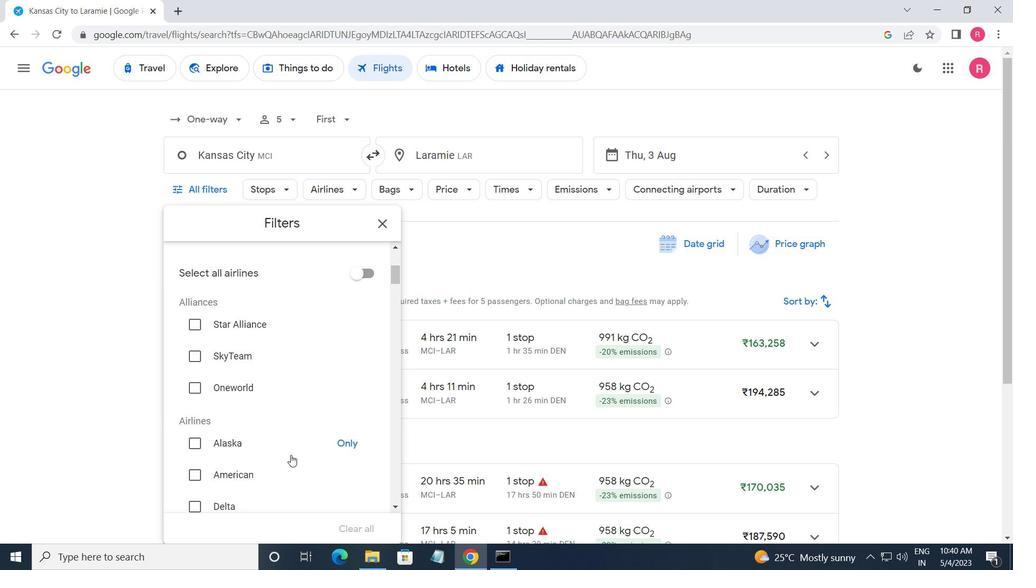 
Action: Mouse scrolled (290, 455) with delta (0, 0)
Screenshot: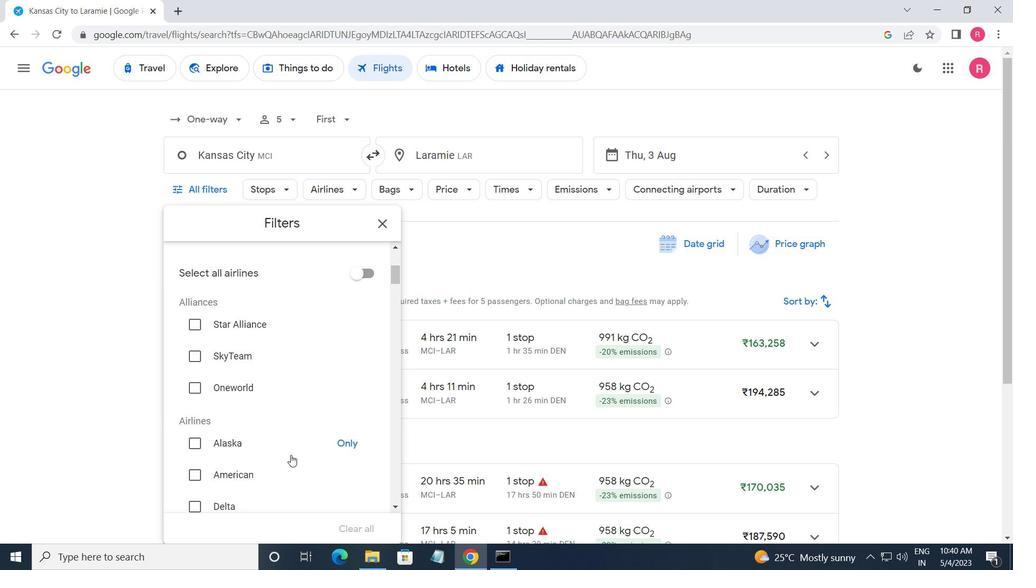 
Action: Mouse moved to (290, 457)
Screenshot: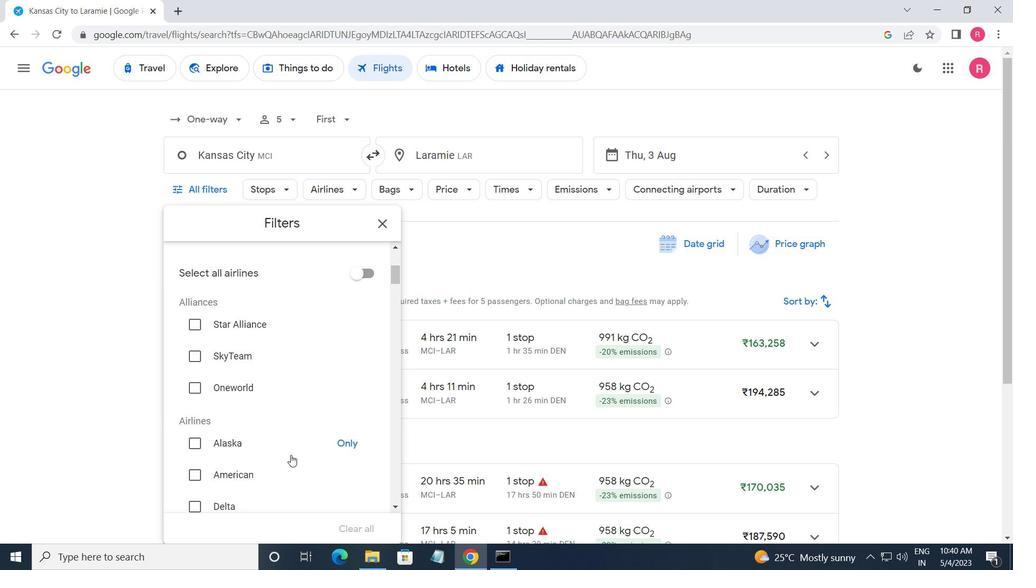 
Action: Mouse scrolled (290, 457) with delta (0, 0)
Screenshot: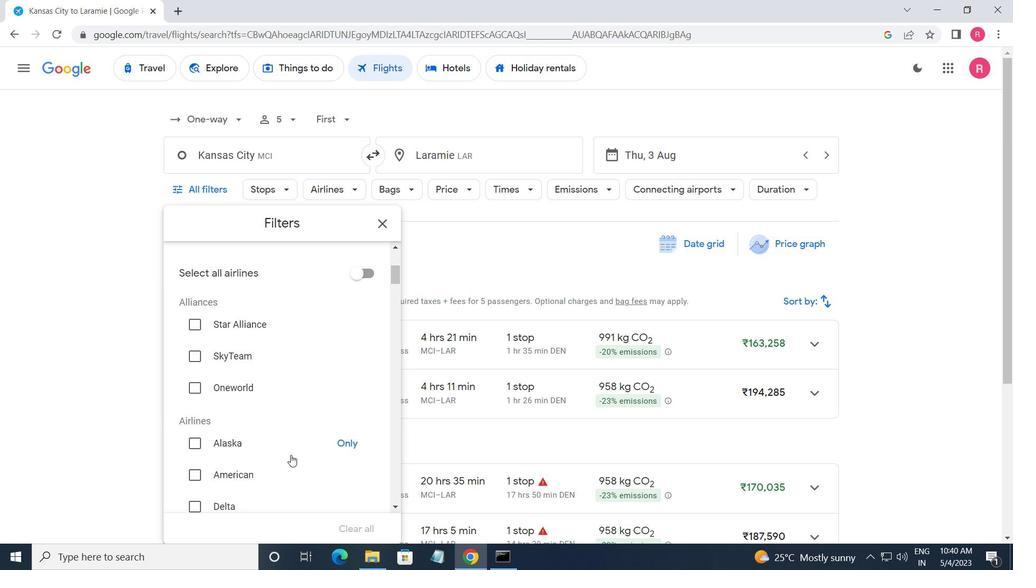 
Action: Mouse moved to (290, 458)
Screenshot: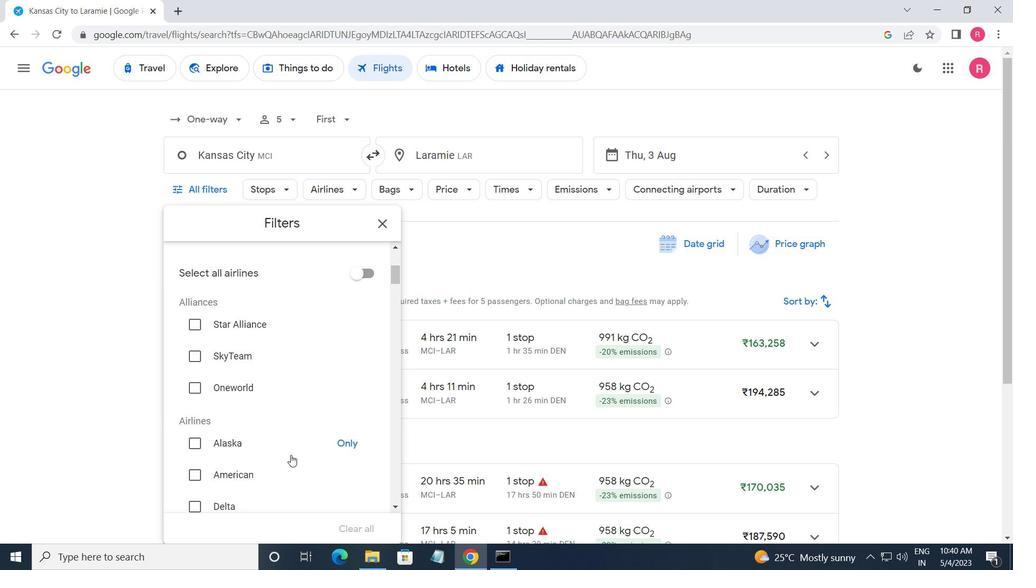 
Action: Mouse scrolled (290, 458) with delta (0, 0)
Screenshot: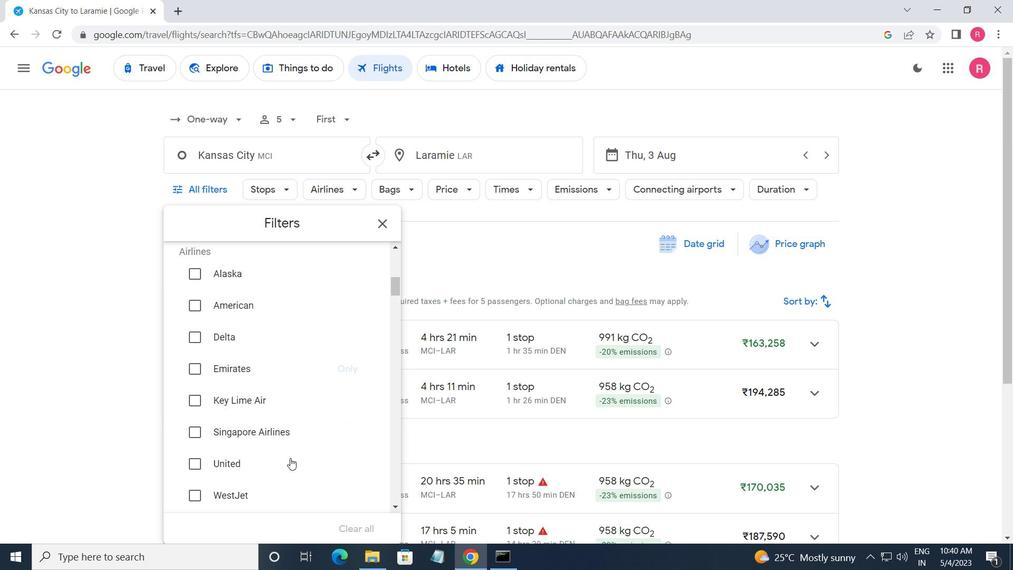 
Action: Mouse scrolled (290, 458) with delta (0, 0)
Screenshot: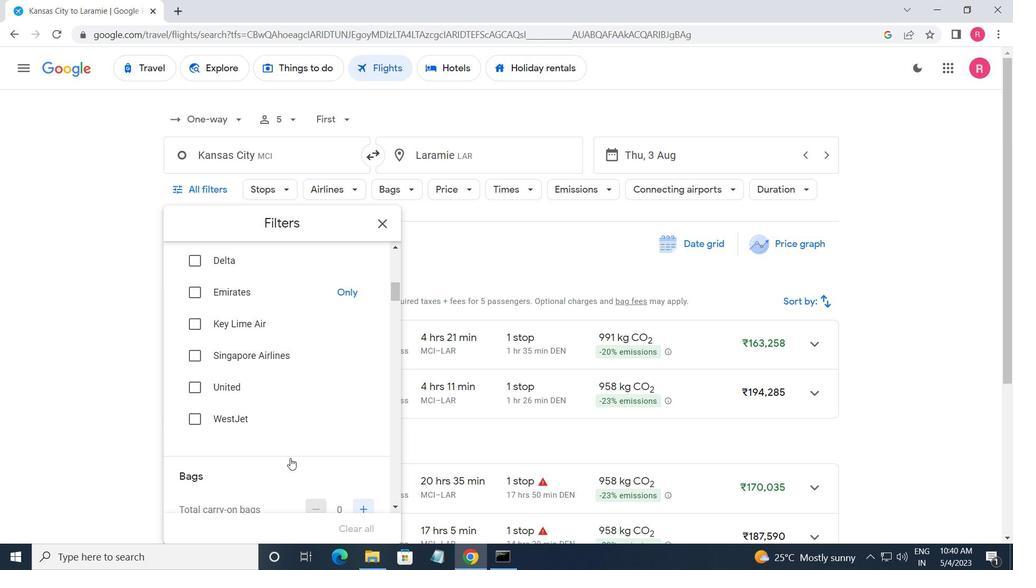 
Action: Mouse moved to (358, 461)
Screenshot: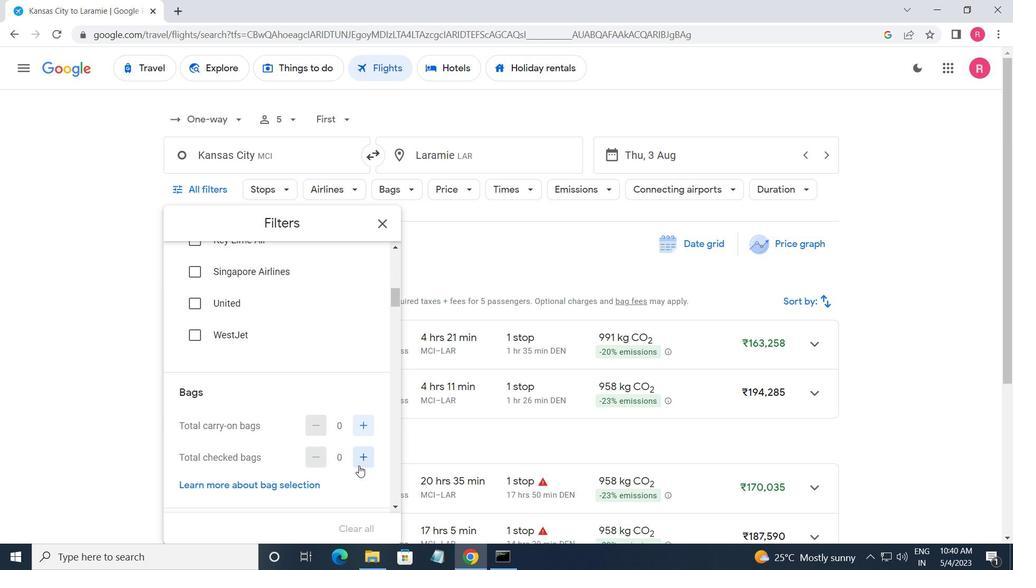 
Action: Mouse pressed left at (358, 461)
Screenshot: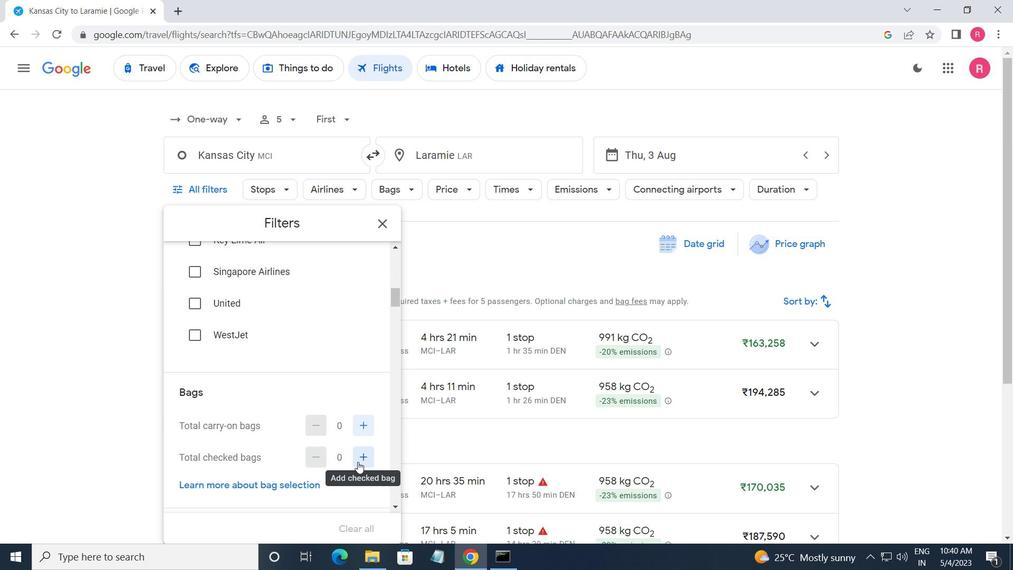
Action: Mouse moved to (340, 487)
Screenshot: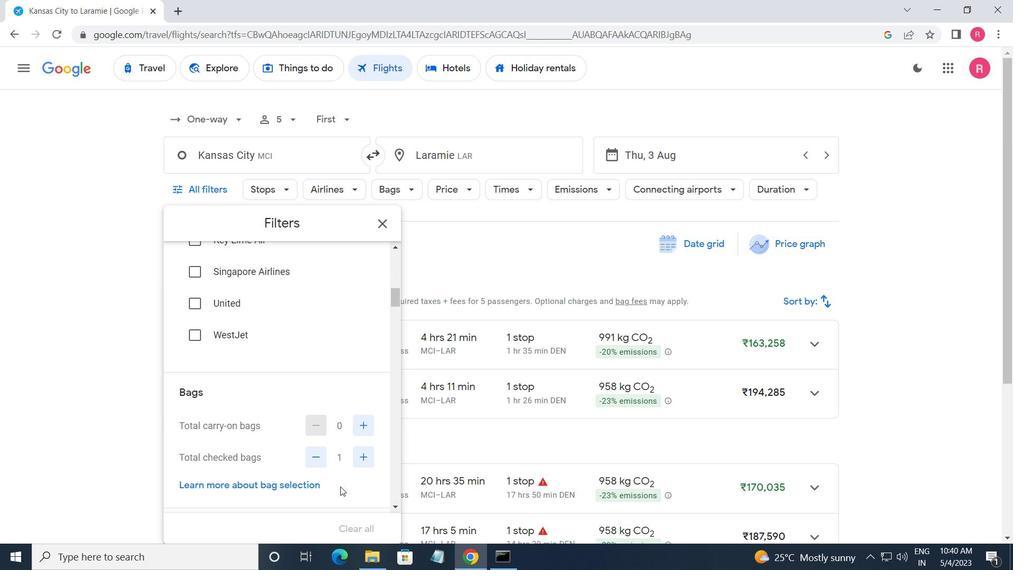 
Action: Mouse scrolled (340, 486) with delta (0, 0)
Screenshot: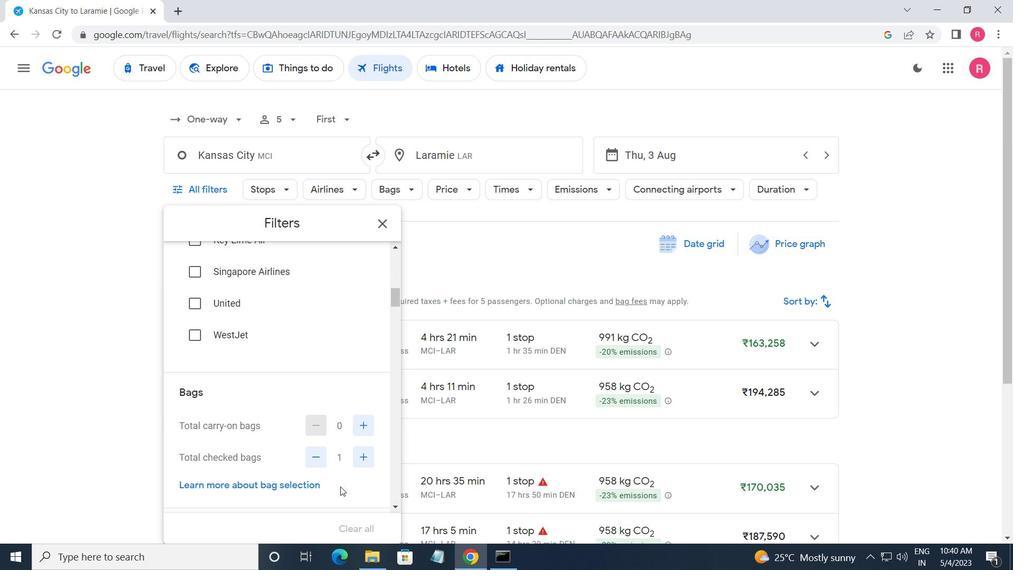 
Action: Mouse scrolled (340, 486) with delta (0, 0)
Screenshot: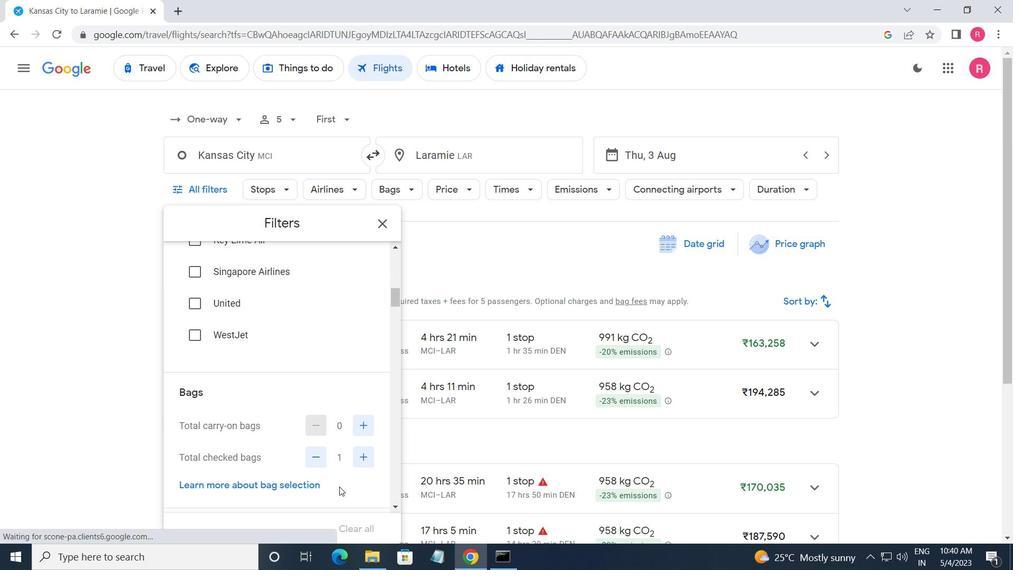 
Action: Mouse moved to (329, 474)
Screenshot: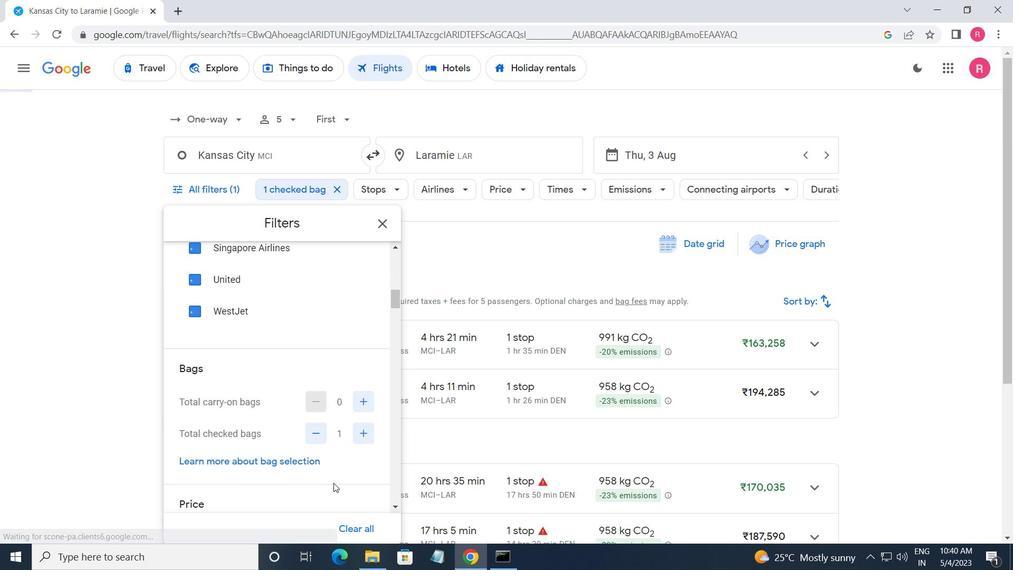 
Action: Mouse scrolled (329, 474) with delta (0, 0)
Screenshot: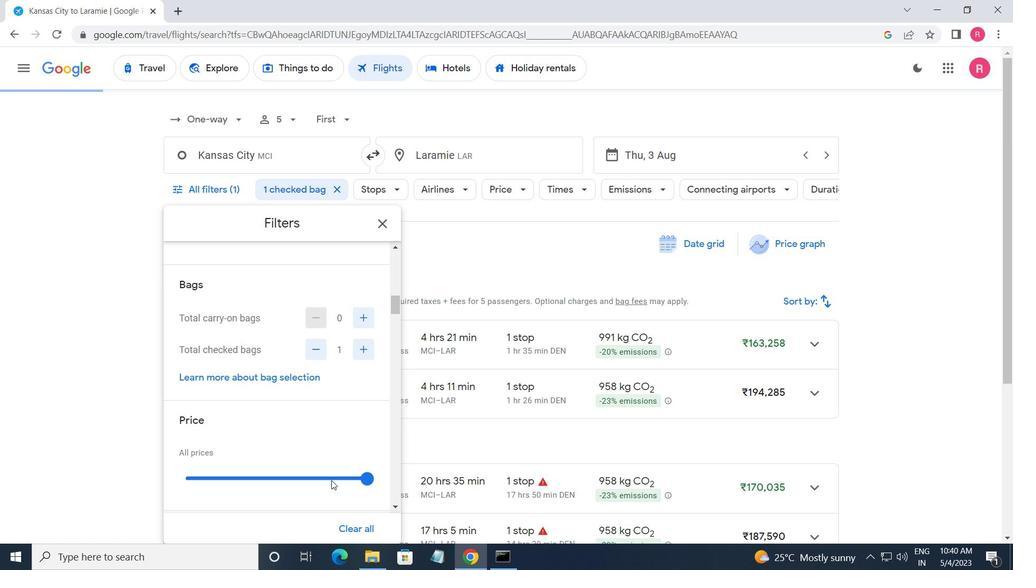 
Action: Mouse moved to (370, 394)
Screenshot: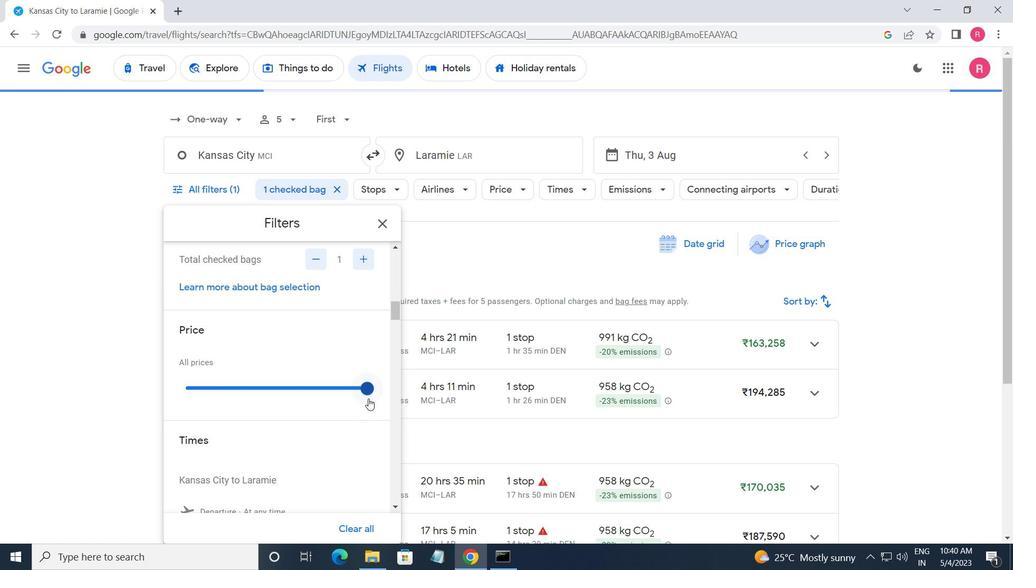 
Action: Mouse pressed left at (370, 394)
Screenshot: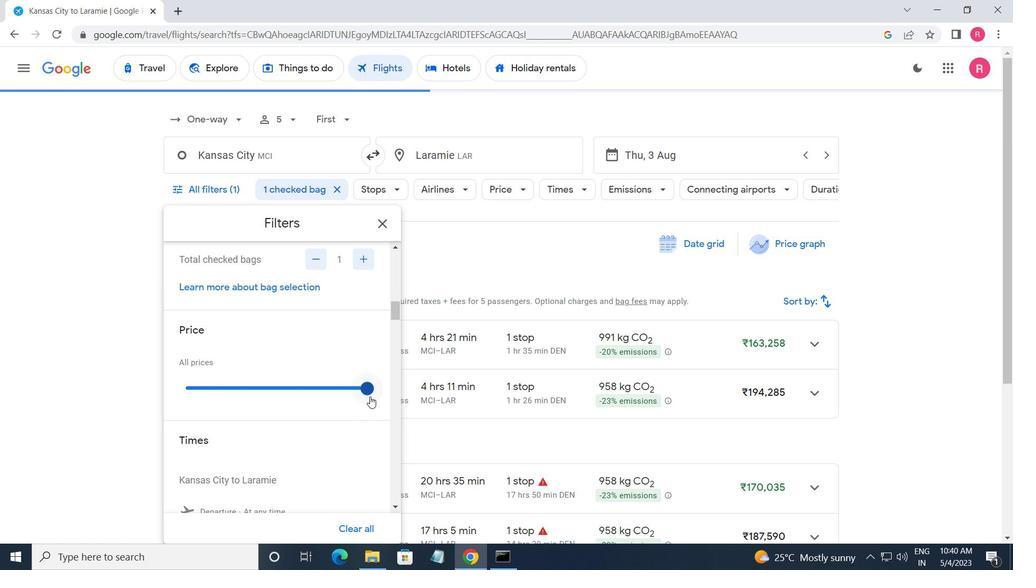 
Action: Mouse moved to (214, 424)
Screenshot: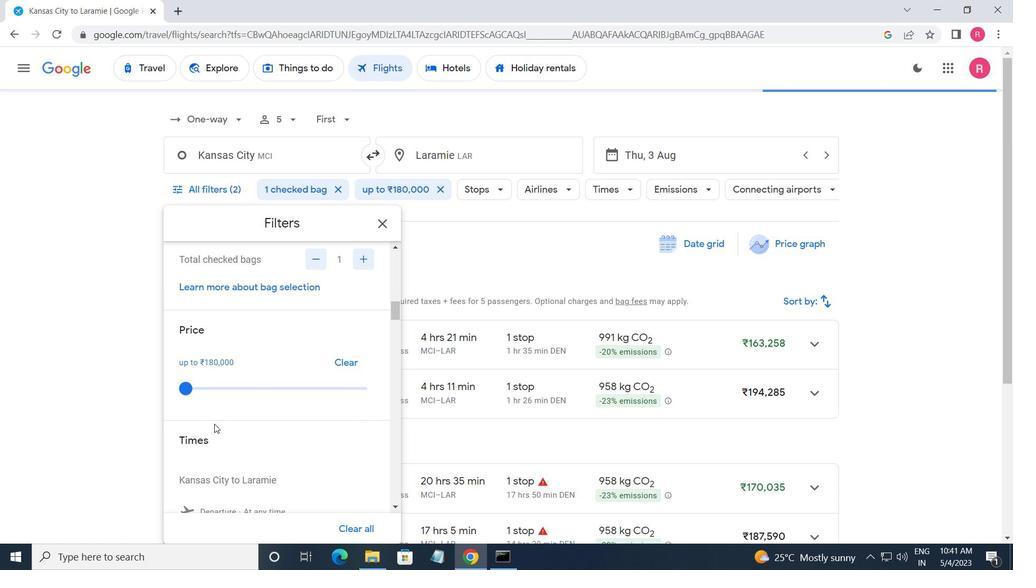 
Action: Mouse scrolled (214, 423) with delta (0, 0)
Screenshot: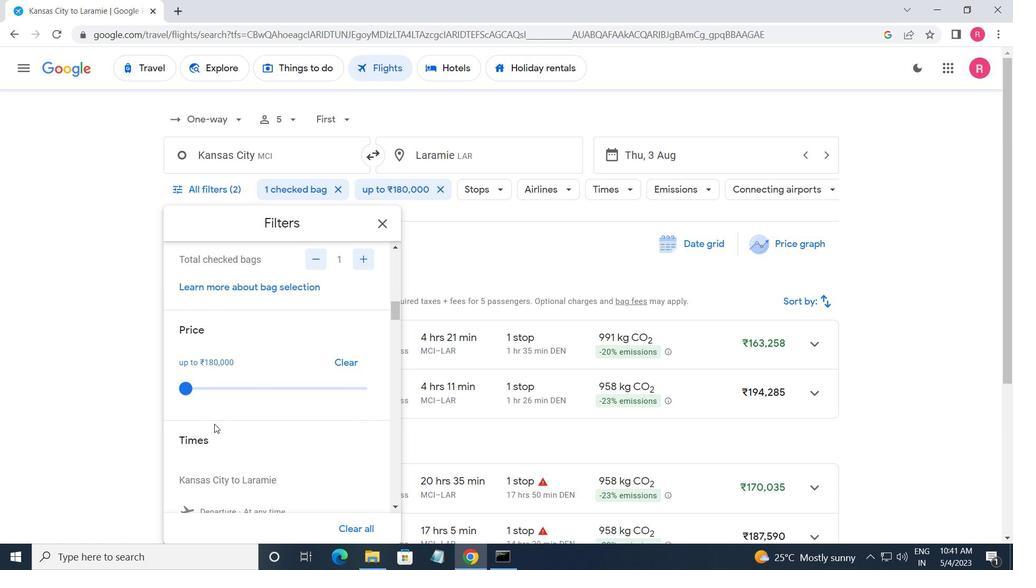 
Action: Mouse scrolled (214, 423) with delta (0, 0)
Screenshot: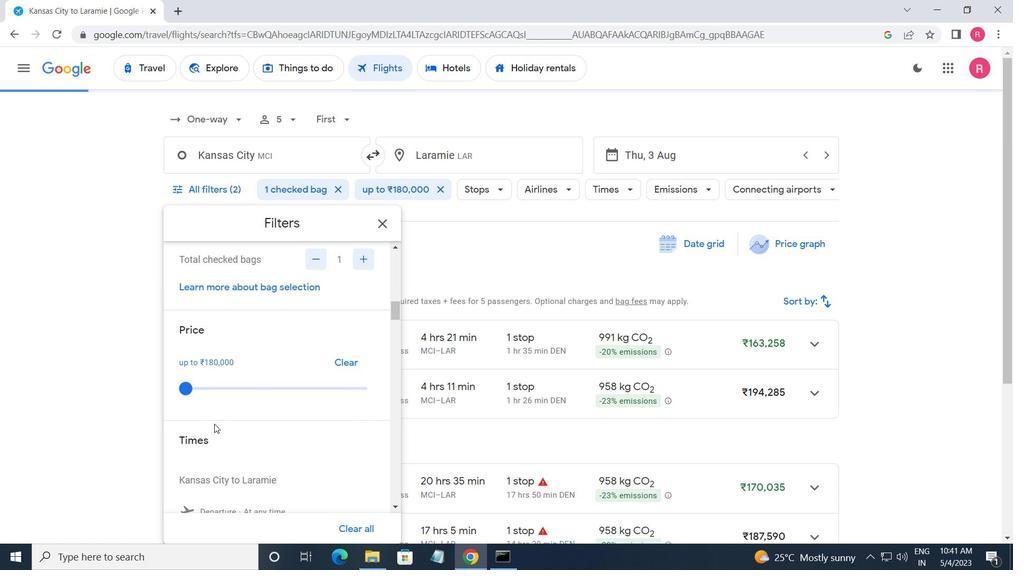 
Action: Mouse moved to (181, 409)
Screenshot: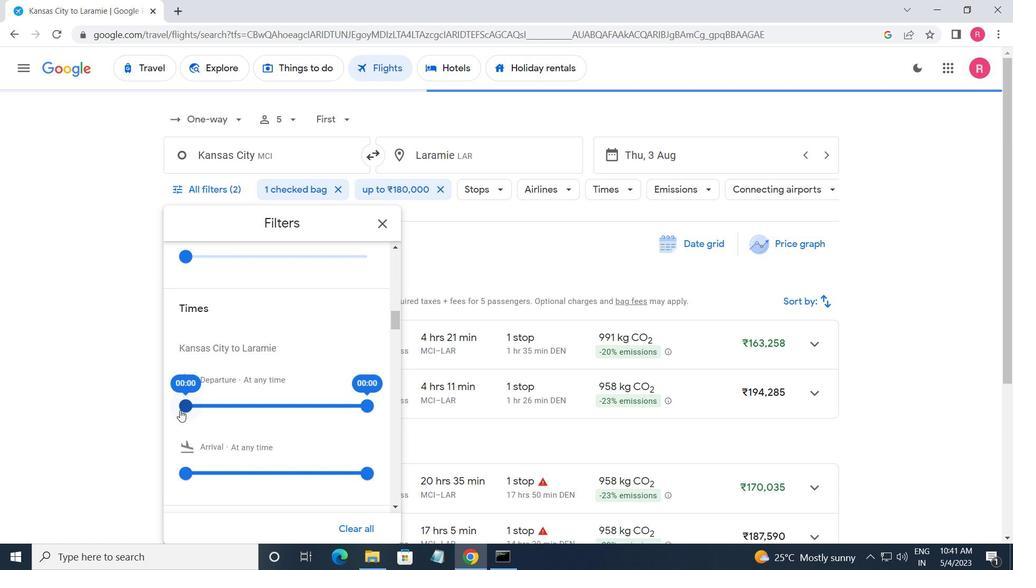 
Action: Mouse pressed left at (181, 409)
Screenshot: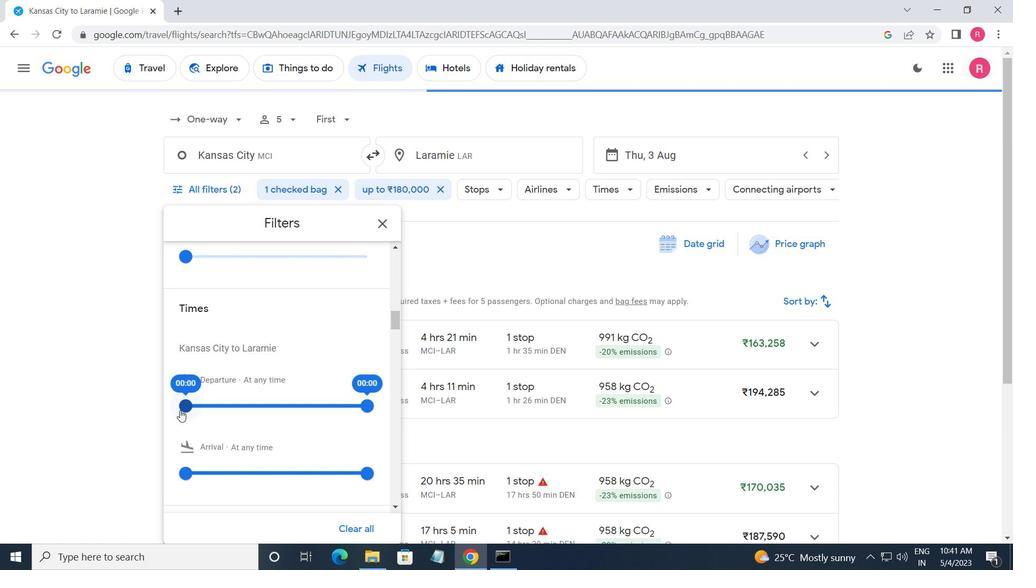 
Action: Mouse moved to (370, 405)
Screenshot: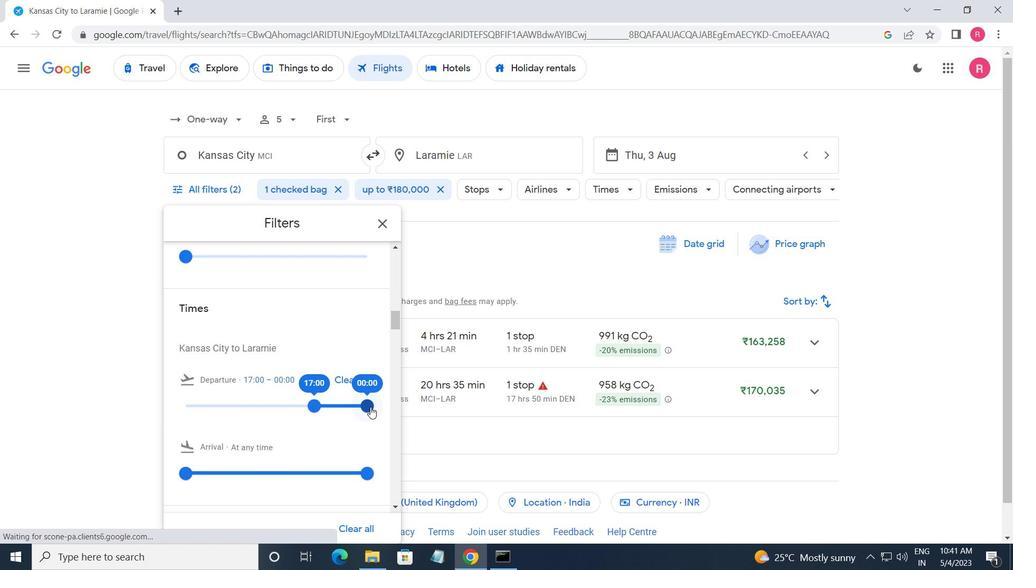 
Action: Mouse pressed left at (370, 405)
Screenshot: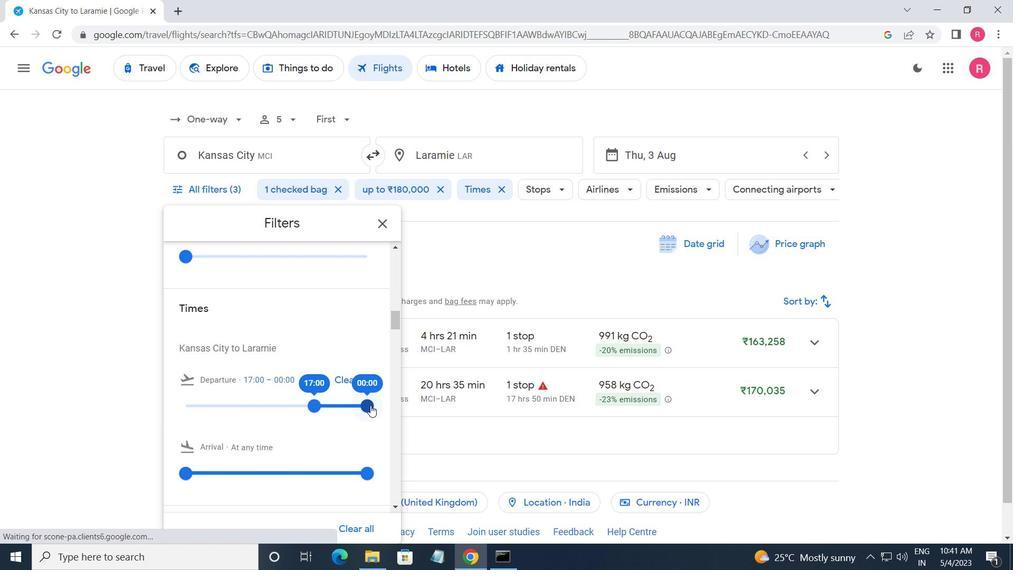 
Action: Mouse moved to (391, 230)
Screenshot: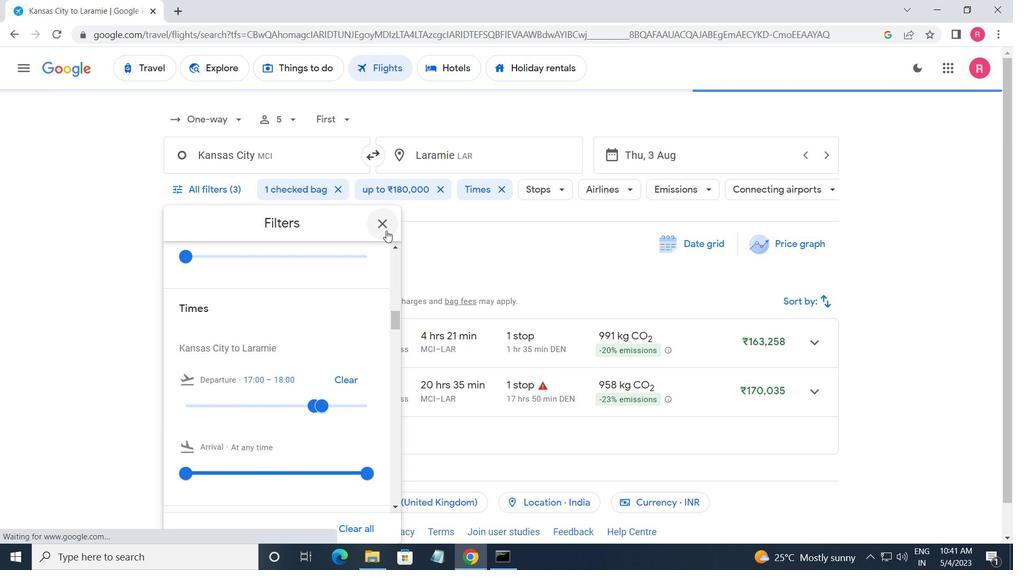 
Action: Mouse pressed left at (391, 230)
Screenshot: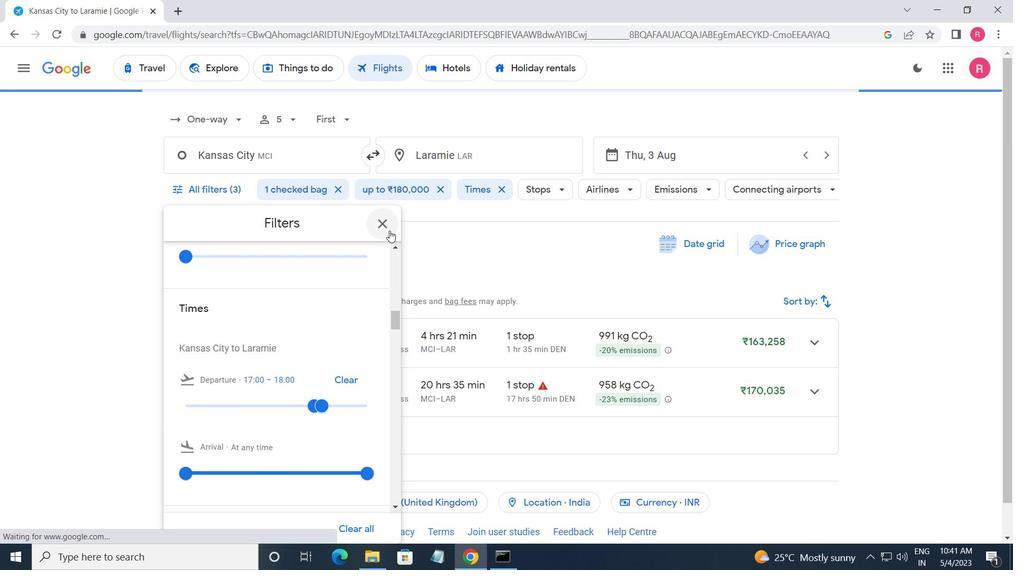 
Action: Mouse moved to (384, 232)
Screenshot: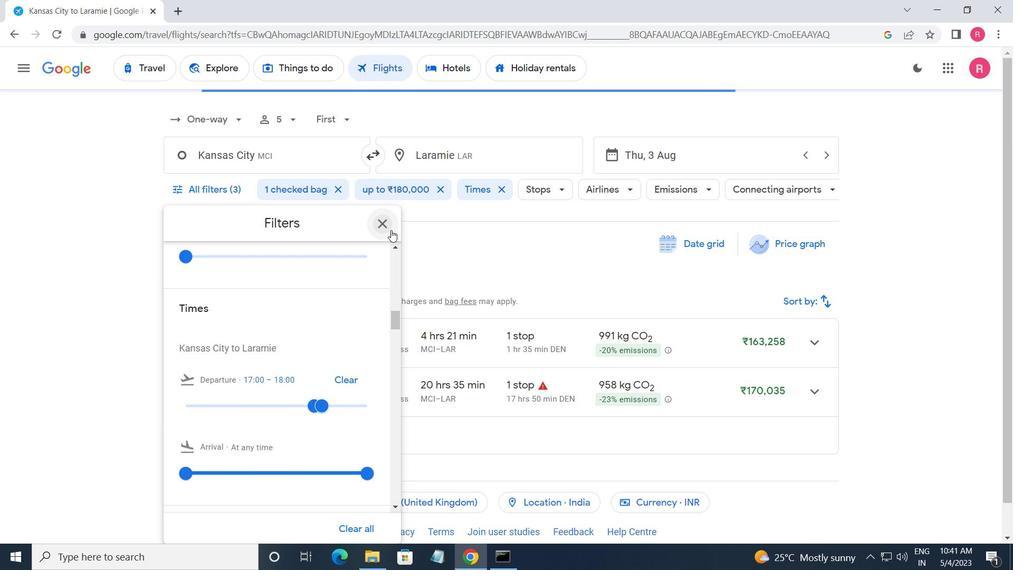 
